 Task: Create a due date automation trigger when advanced on, 2 hours after a card is due add content with a name not ending with resume.
Action: Mouse moved to (1100, 323)
Screenshot: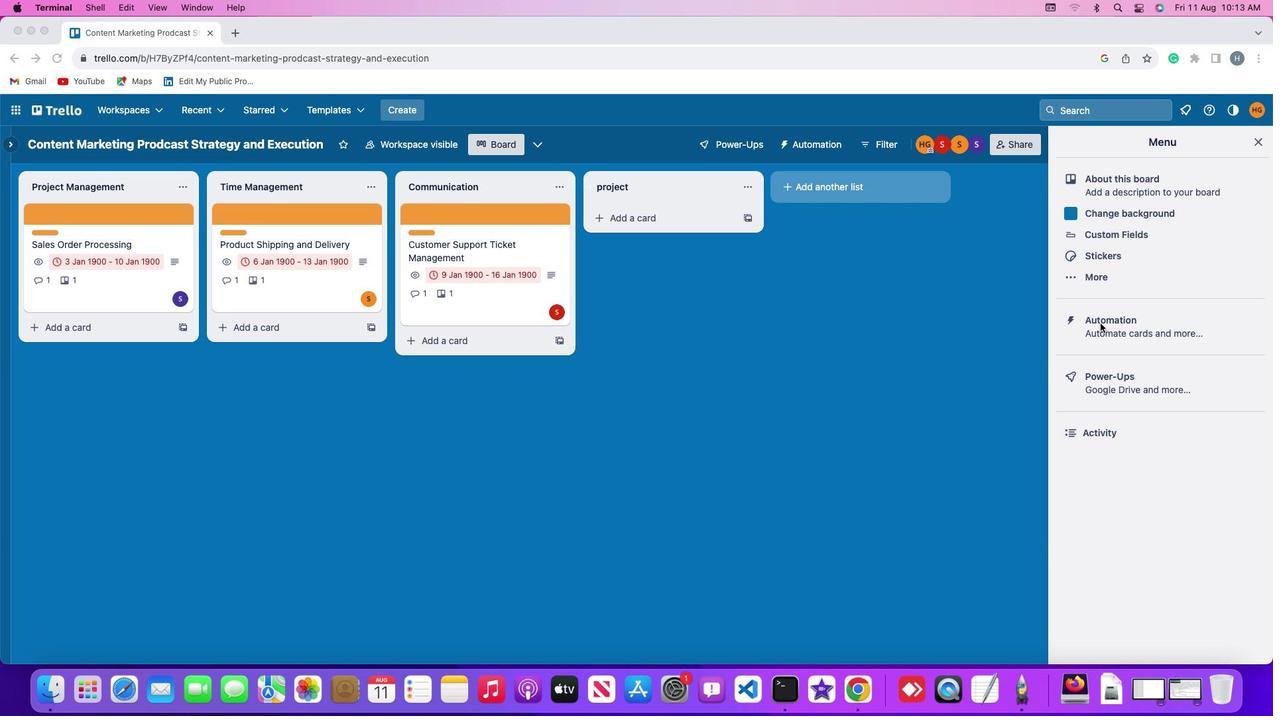 
Action: Mouse pressed left at (1100, 323)
Screenshot: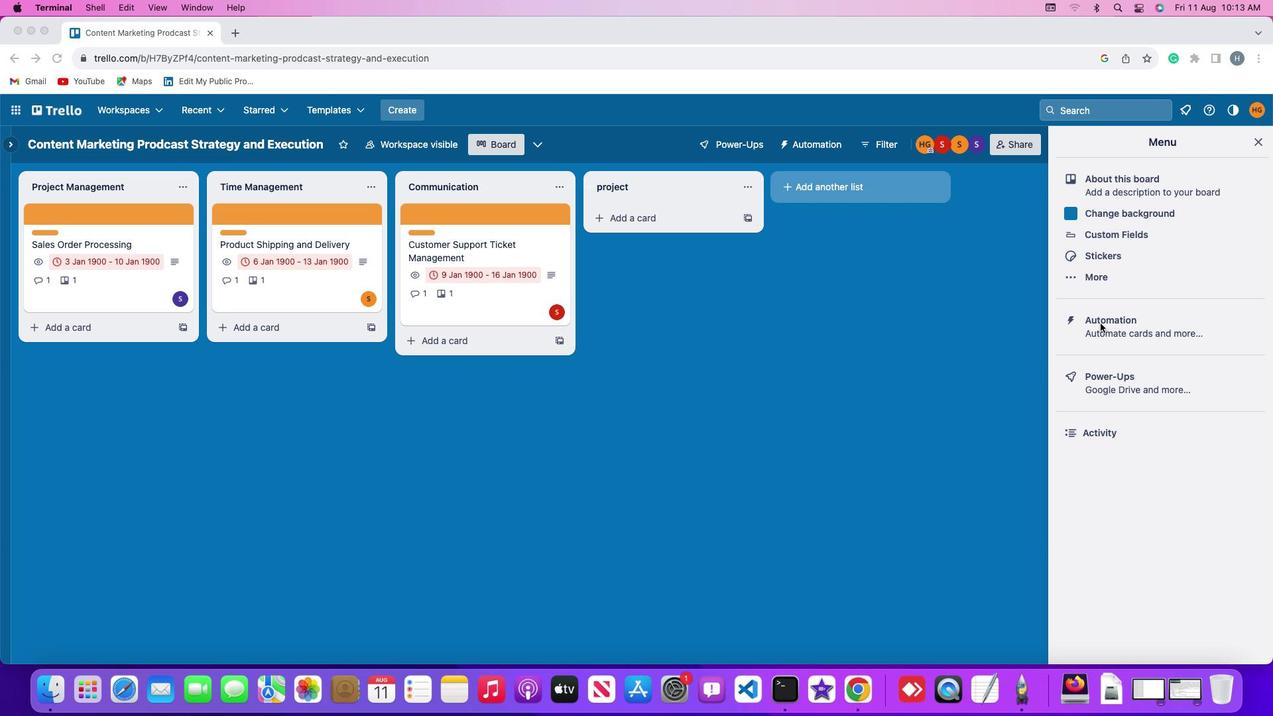 
Action: Mouse pressed left at (1100, 323)
Screenshot: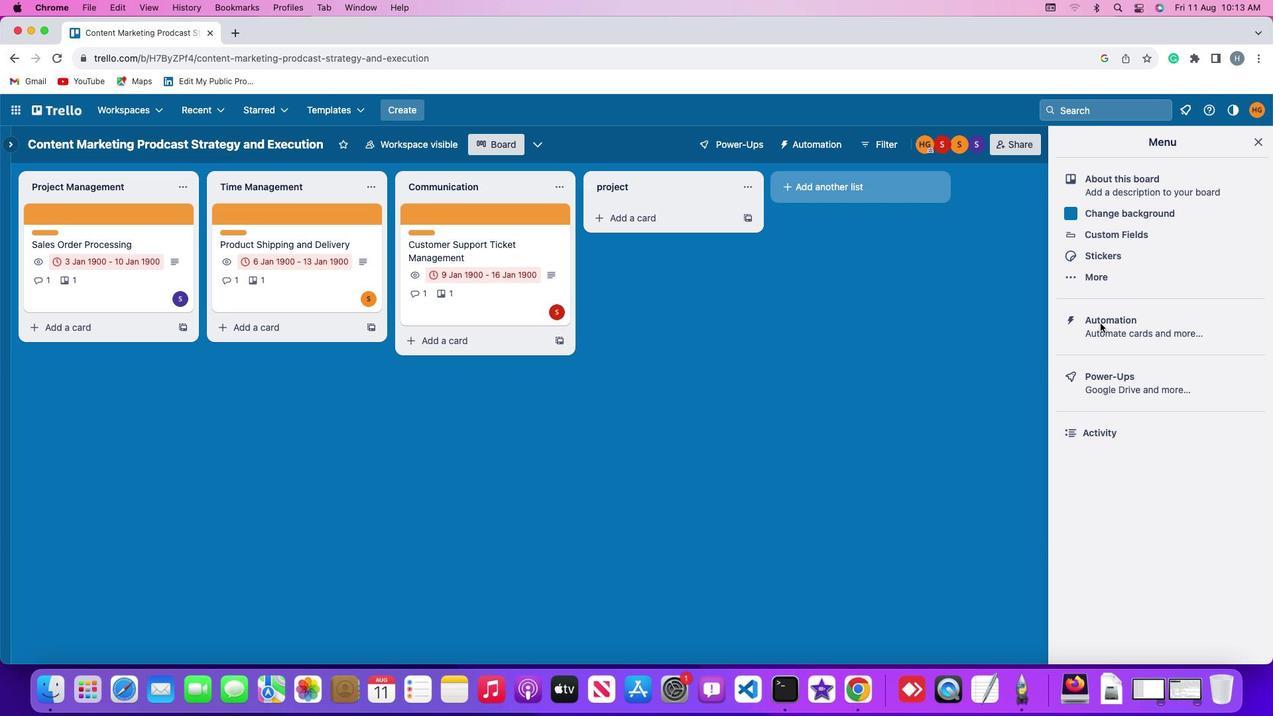 
Action: Mouse moved to (80, 311)
Screenshot: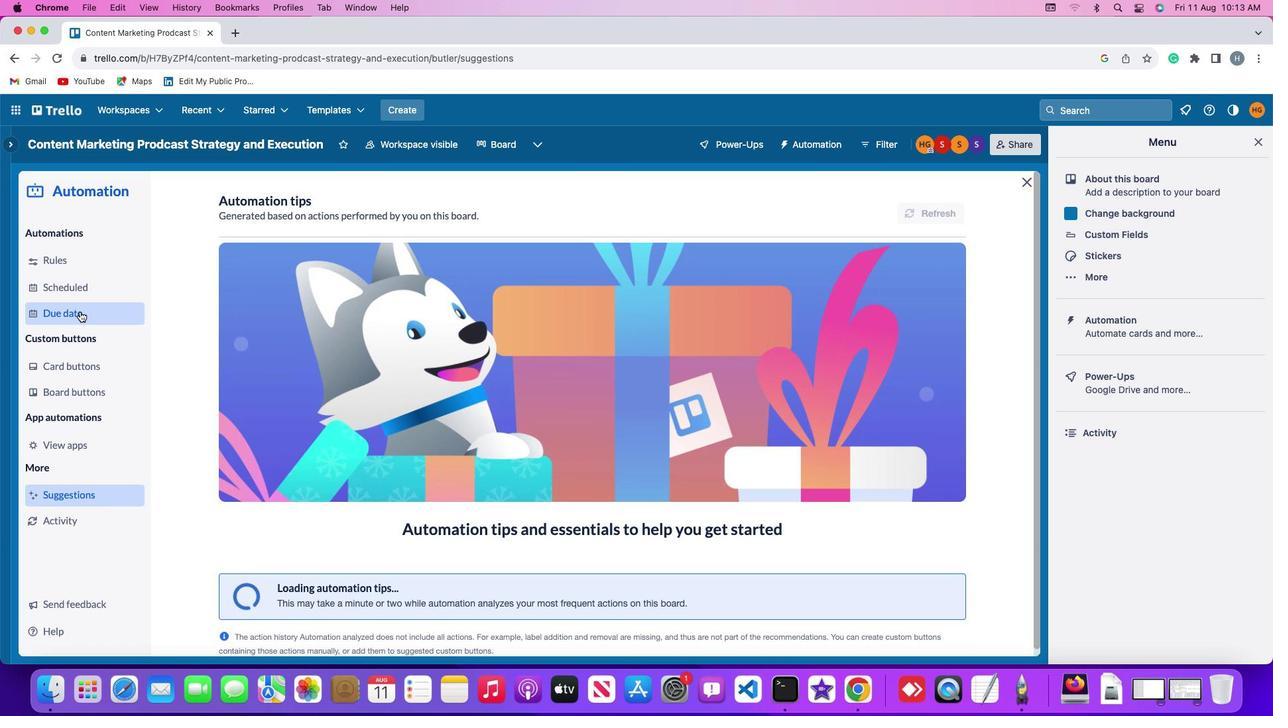 
Action: Mouse pressed left at (80, 311)
Screenshot: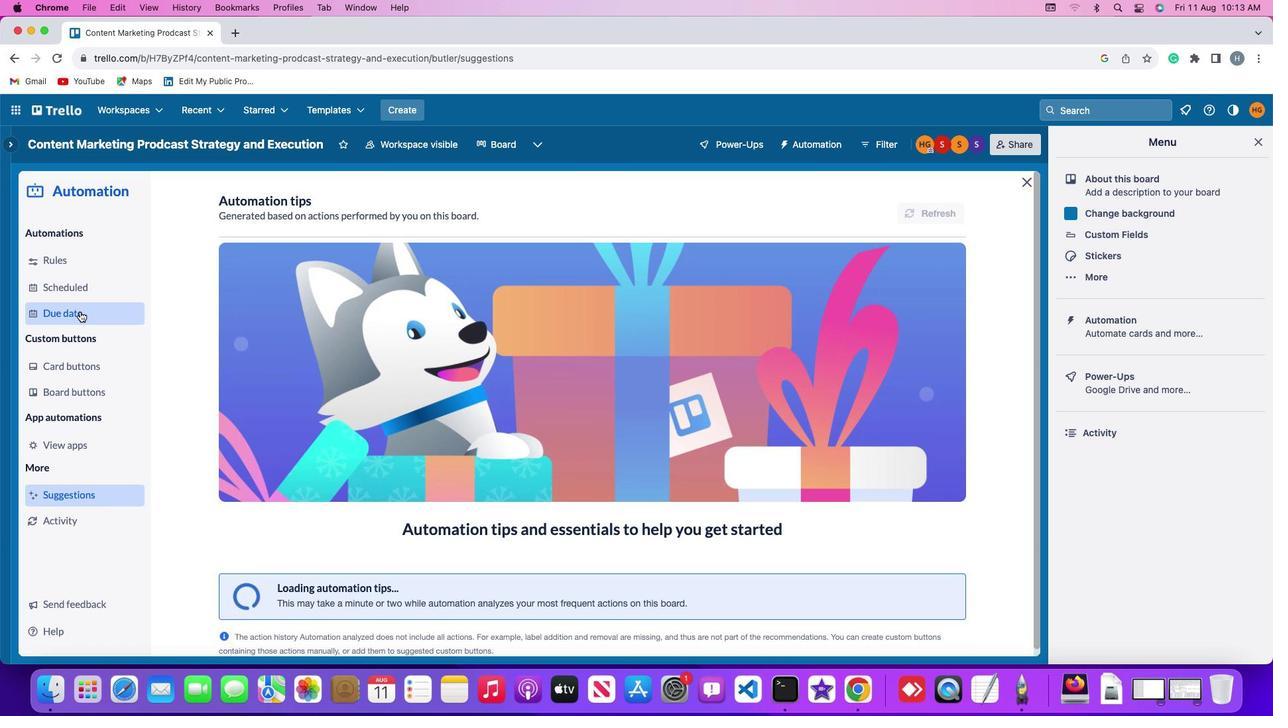 
Action: Mouse moved to (885, 203)
Screenshot: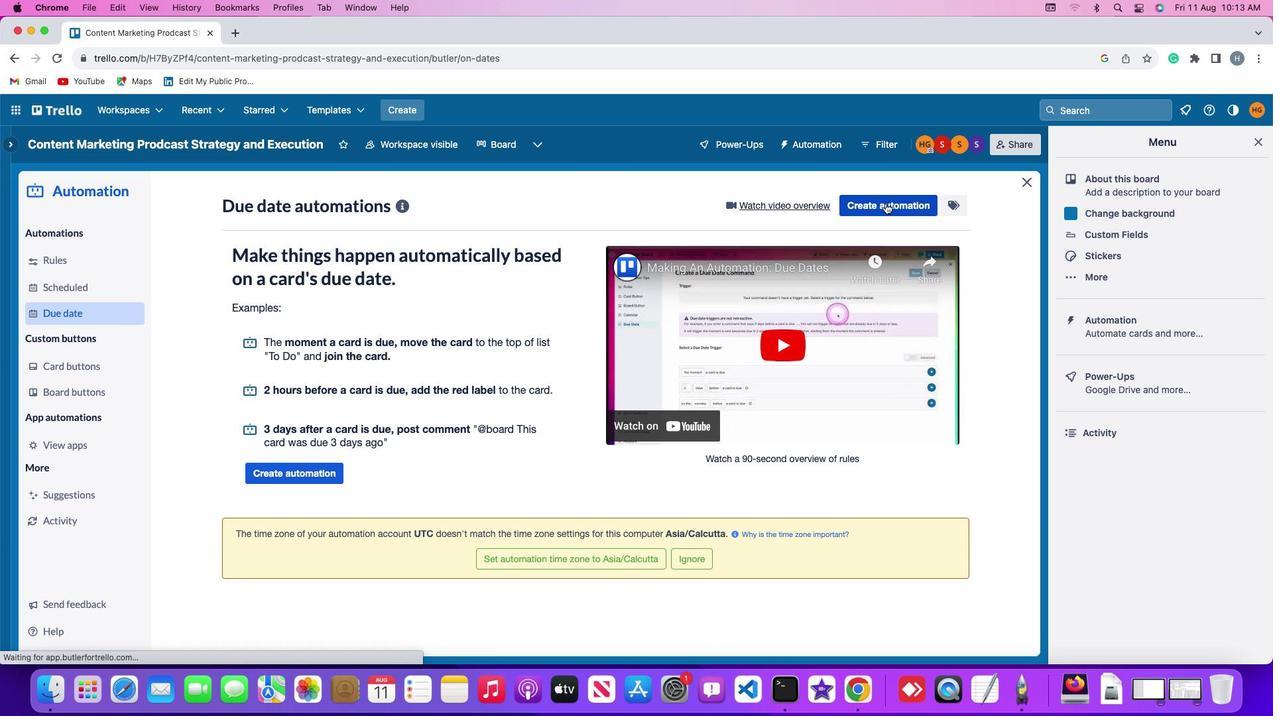 
Action: Mouse pressed left at (885, 203)
Screenshot: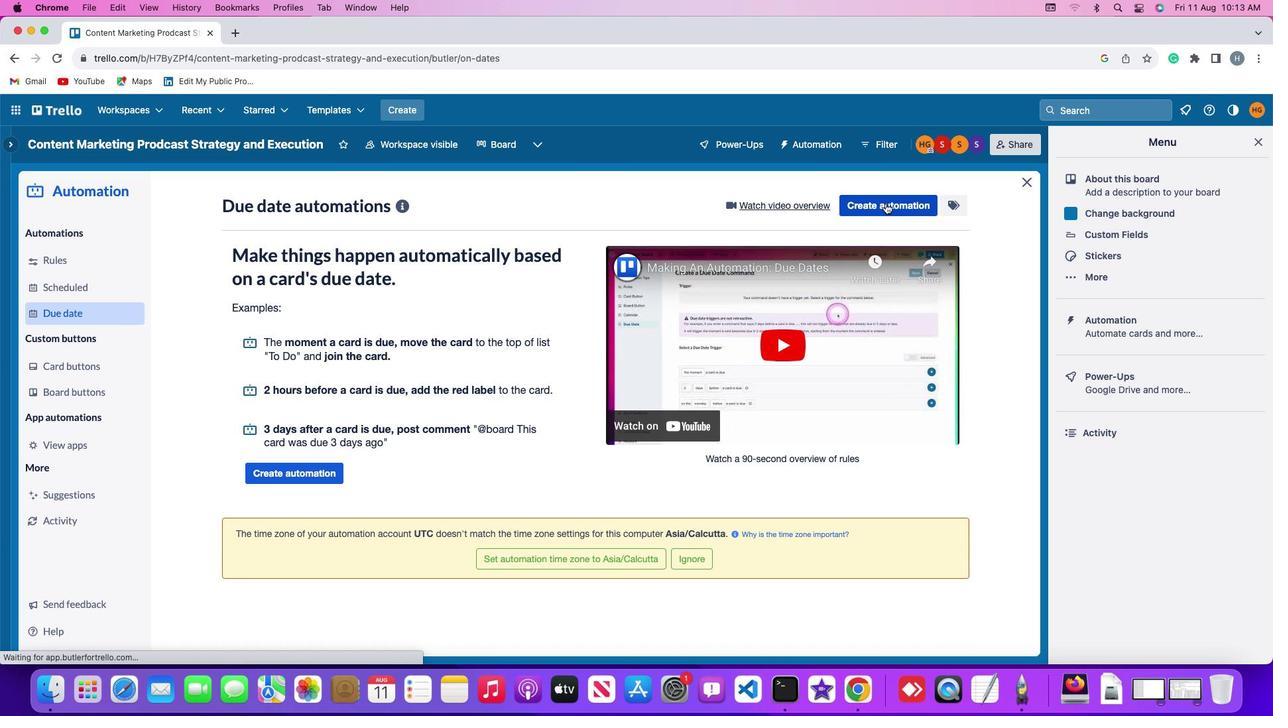 
Action: Mouse moved to (285, 334)
Screenshot: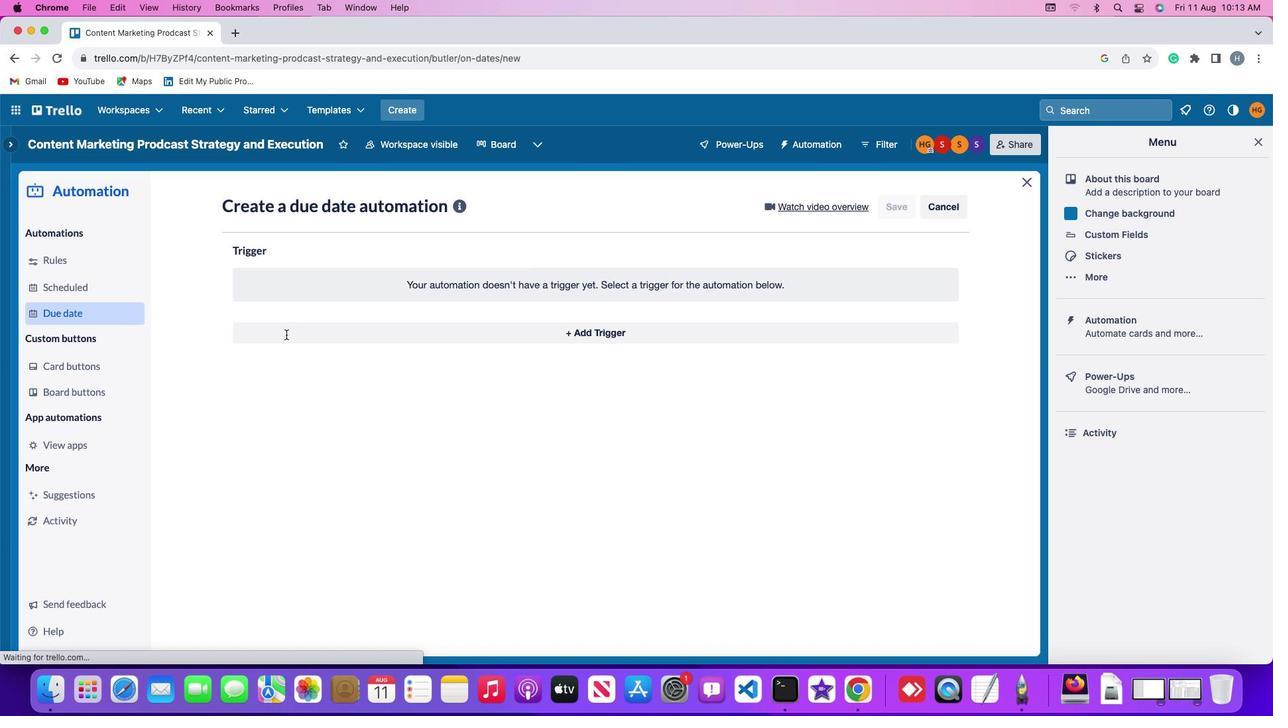 
Action: Mouse pressed left at (285, 334)
Screenshot: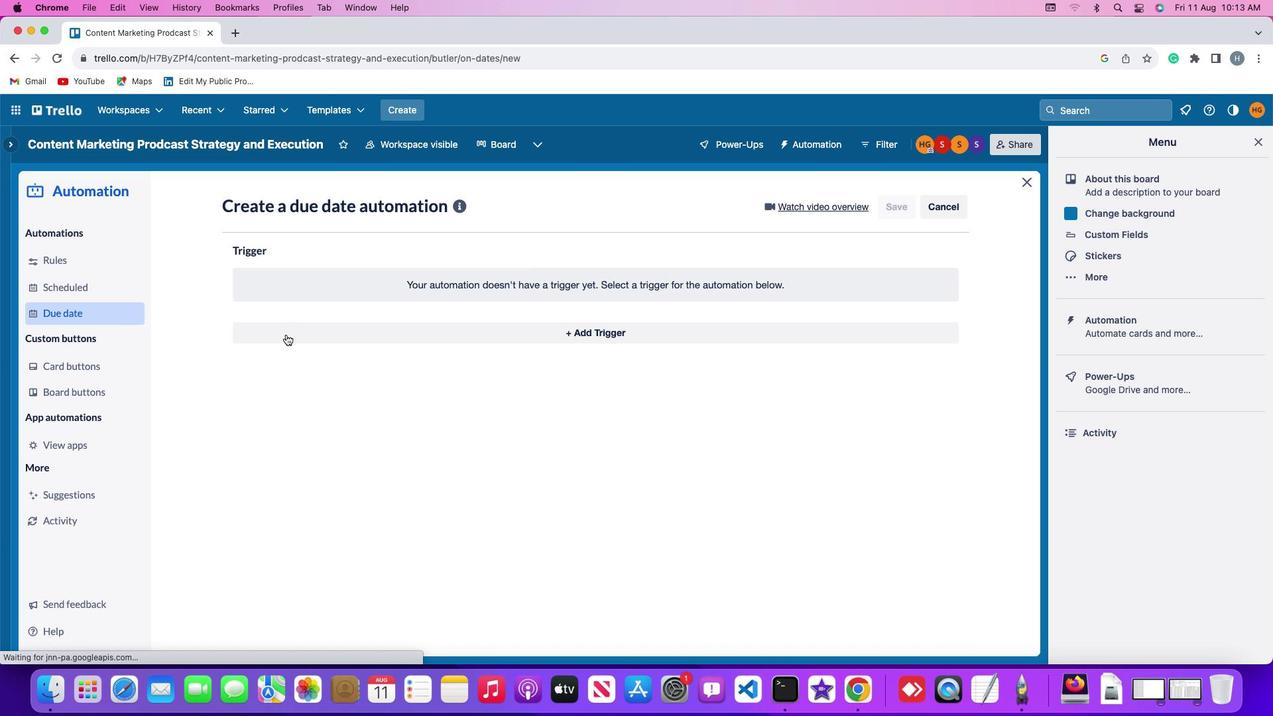 
Action: Mouse moved to (262, 534)
Screenshot: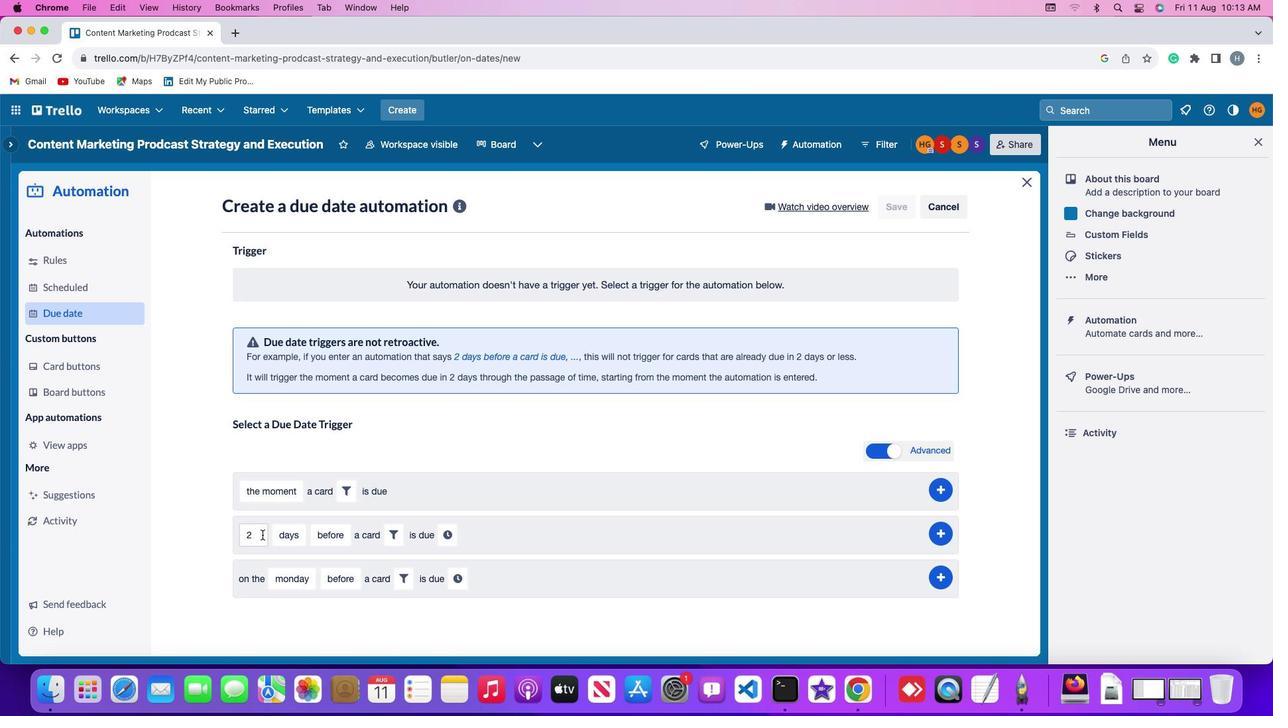 
Action: Mouse pressed left at (262, 534)
Screenshot: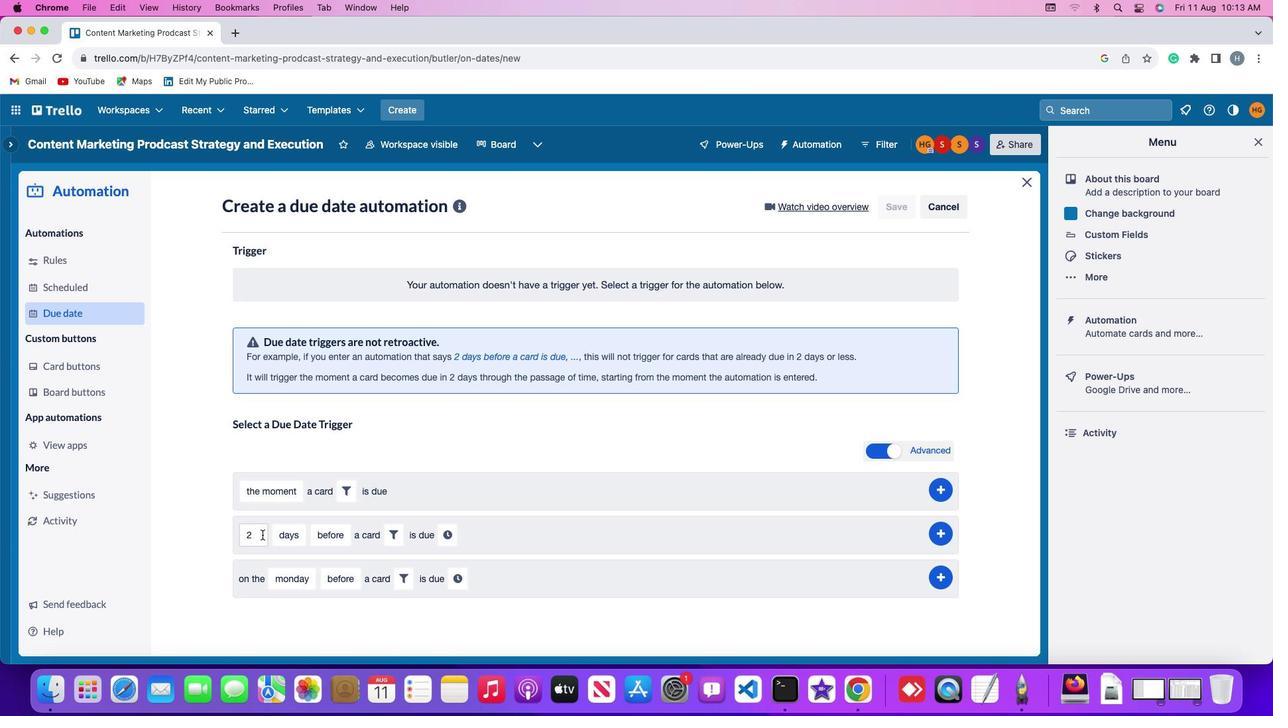 
Action: Mouse moved to (259, 531)
Screenshot: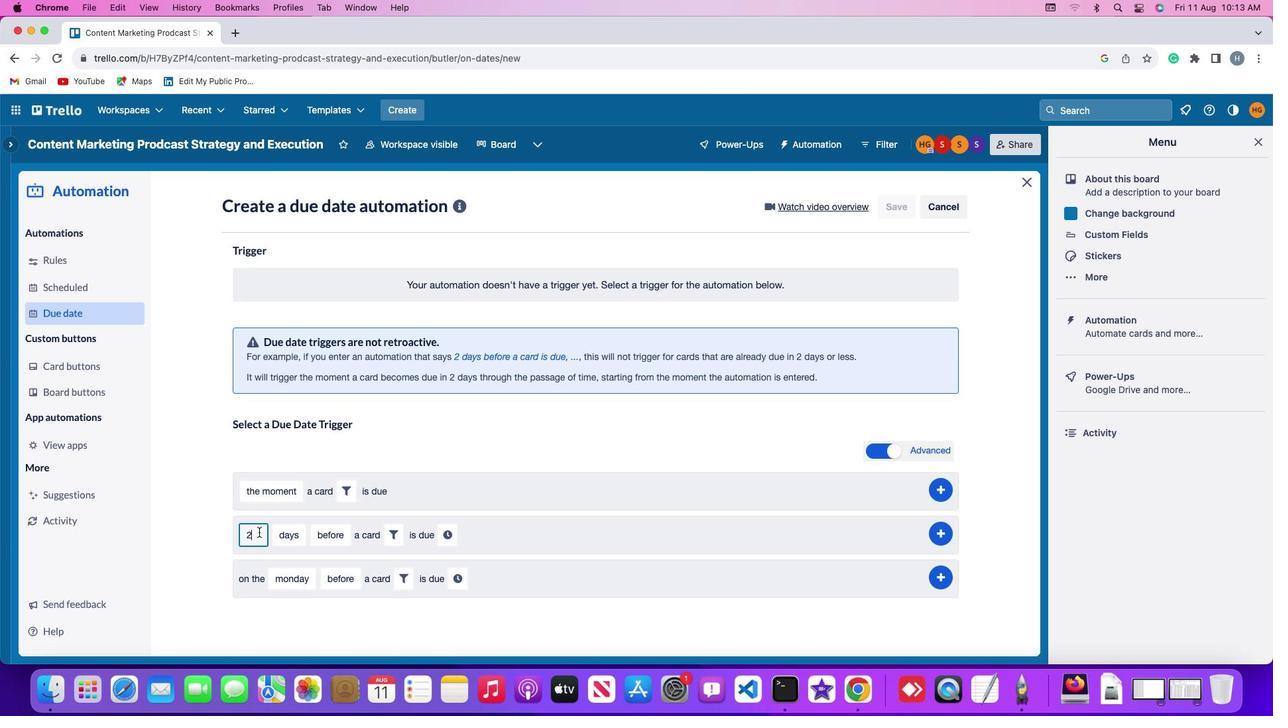
Action: Key pressed Key.backspace
Screenshot: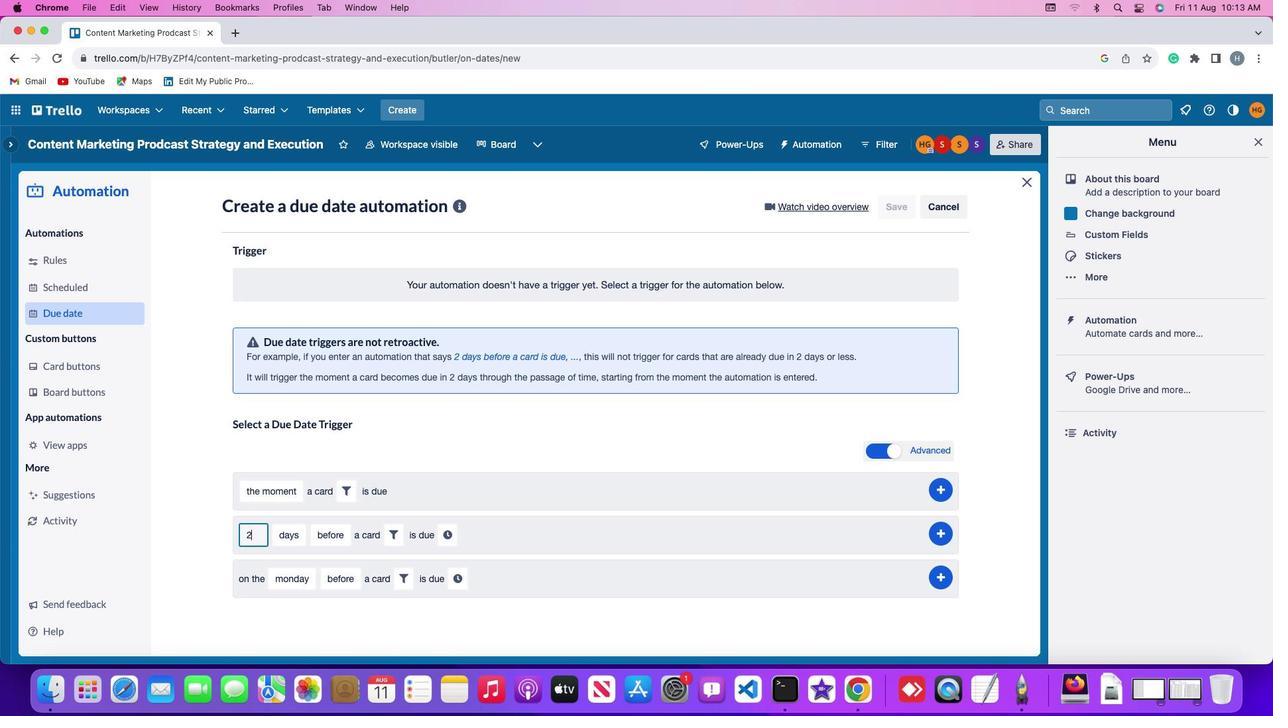 
Action: Mouse moved to (259, 531)
Screenshot: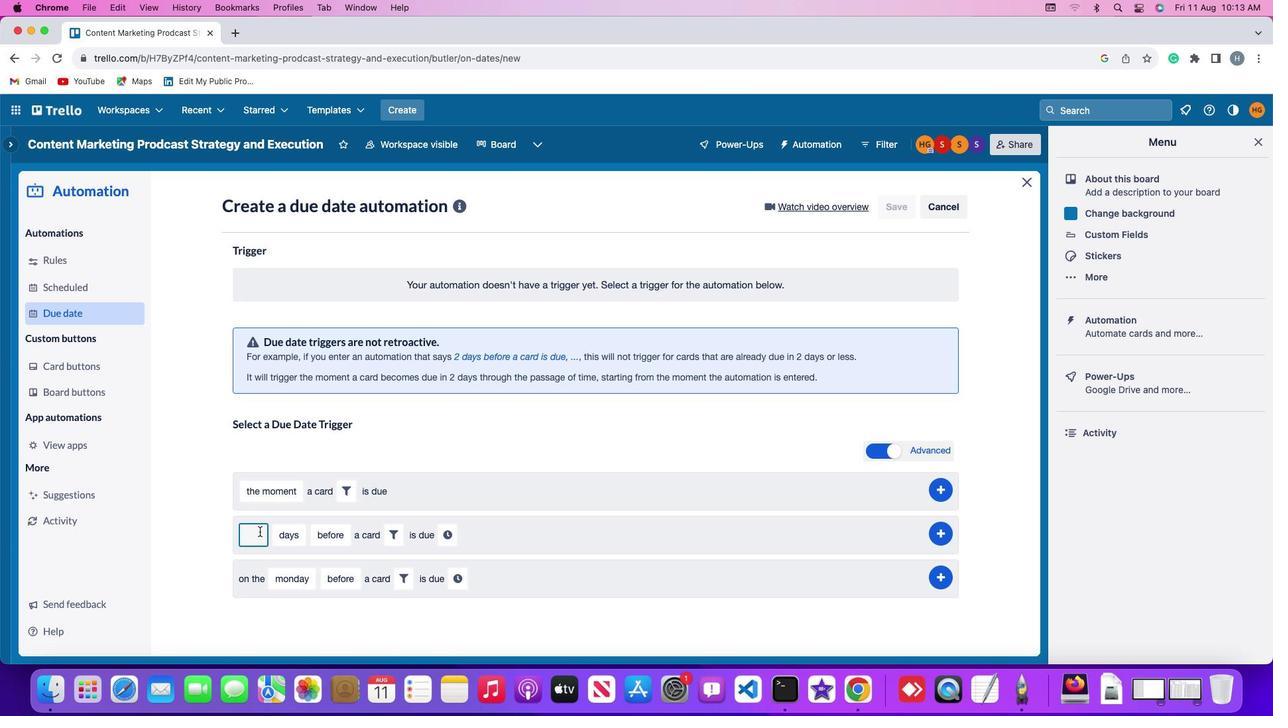 
Action: Key pressed '2'
Screenshot: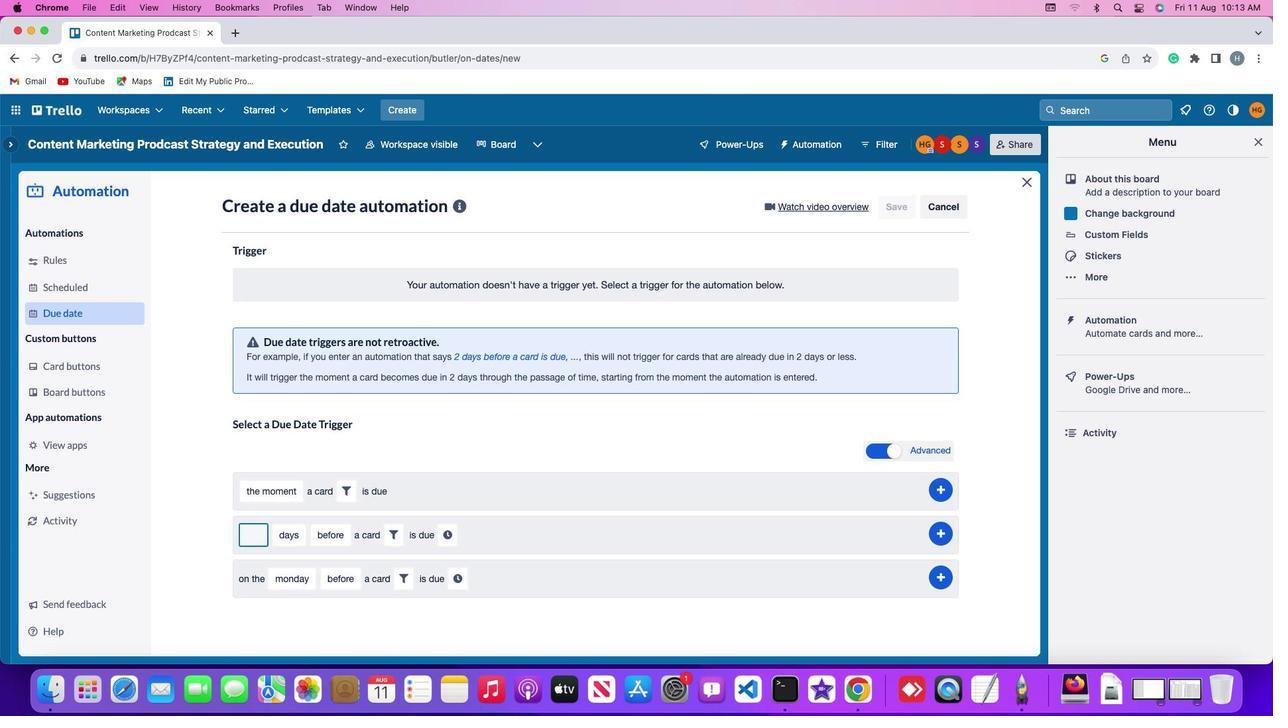 
Action: Mouse moved to (278, 533)
Screenshot: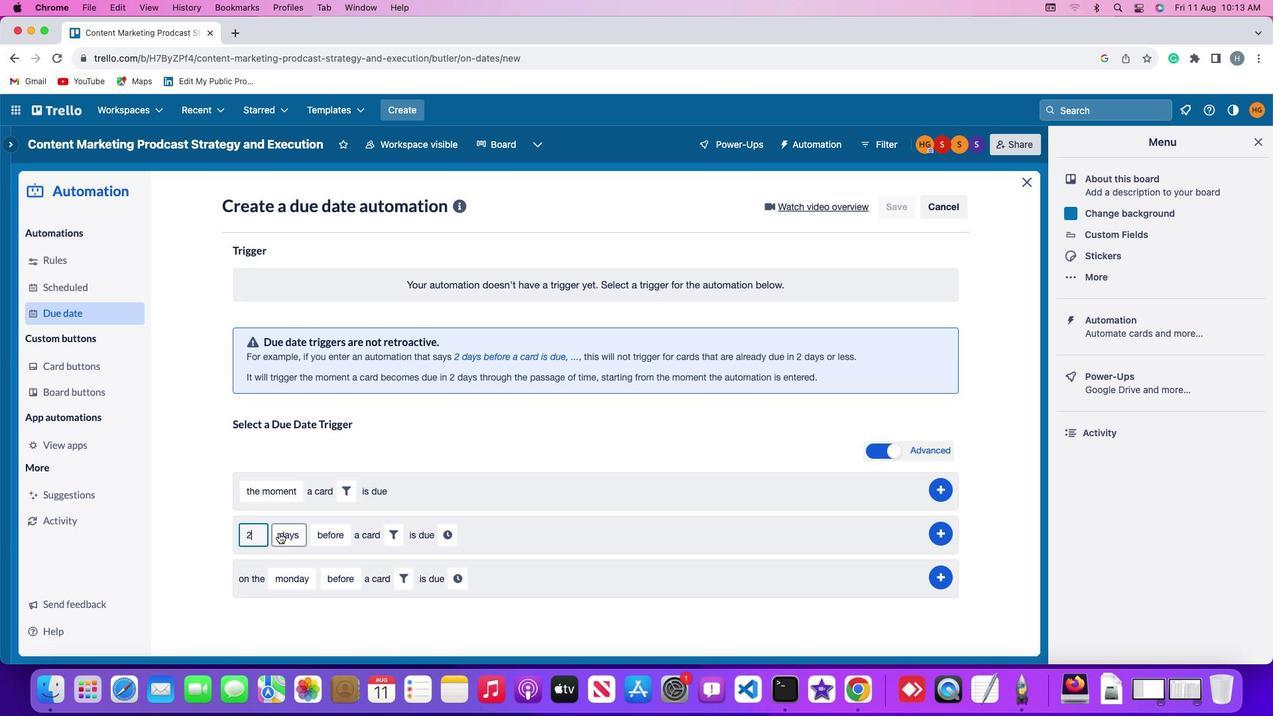 
Action: Mouse pressed left at (278, 533)
Screenshot: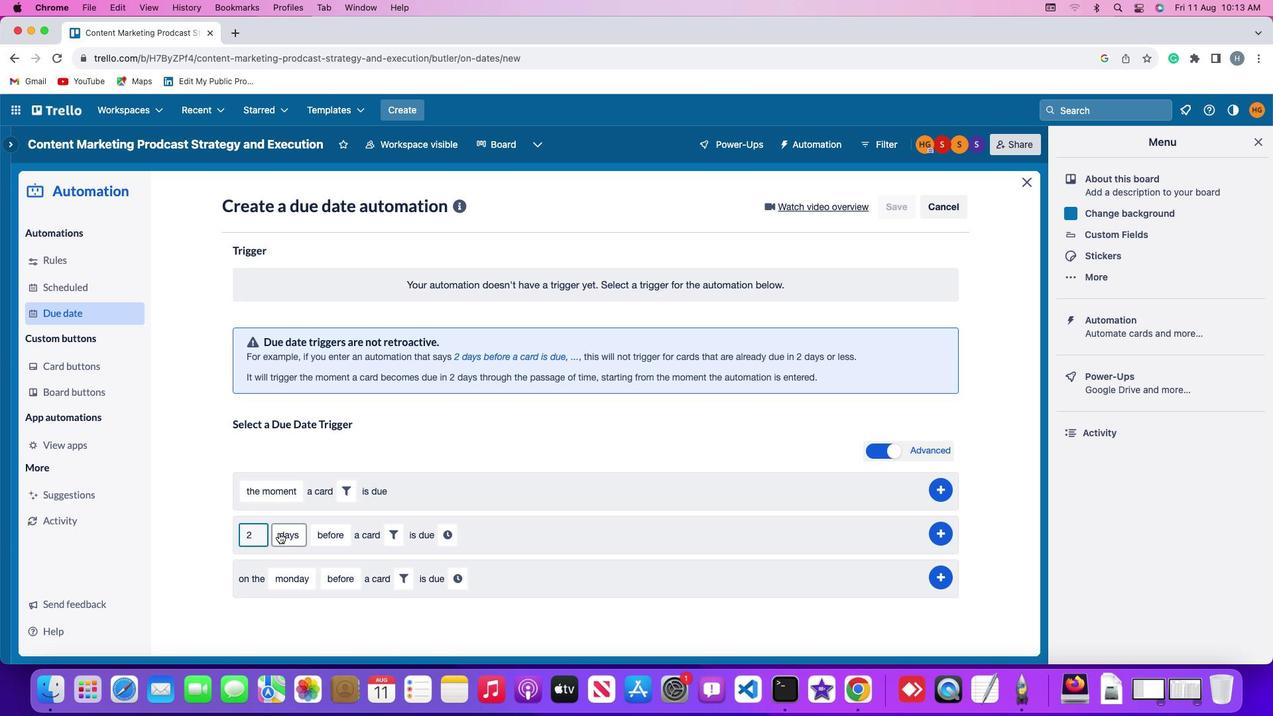 
Action: Mouse moved to (303, 608)
Screenshot: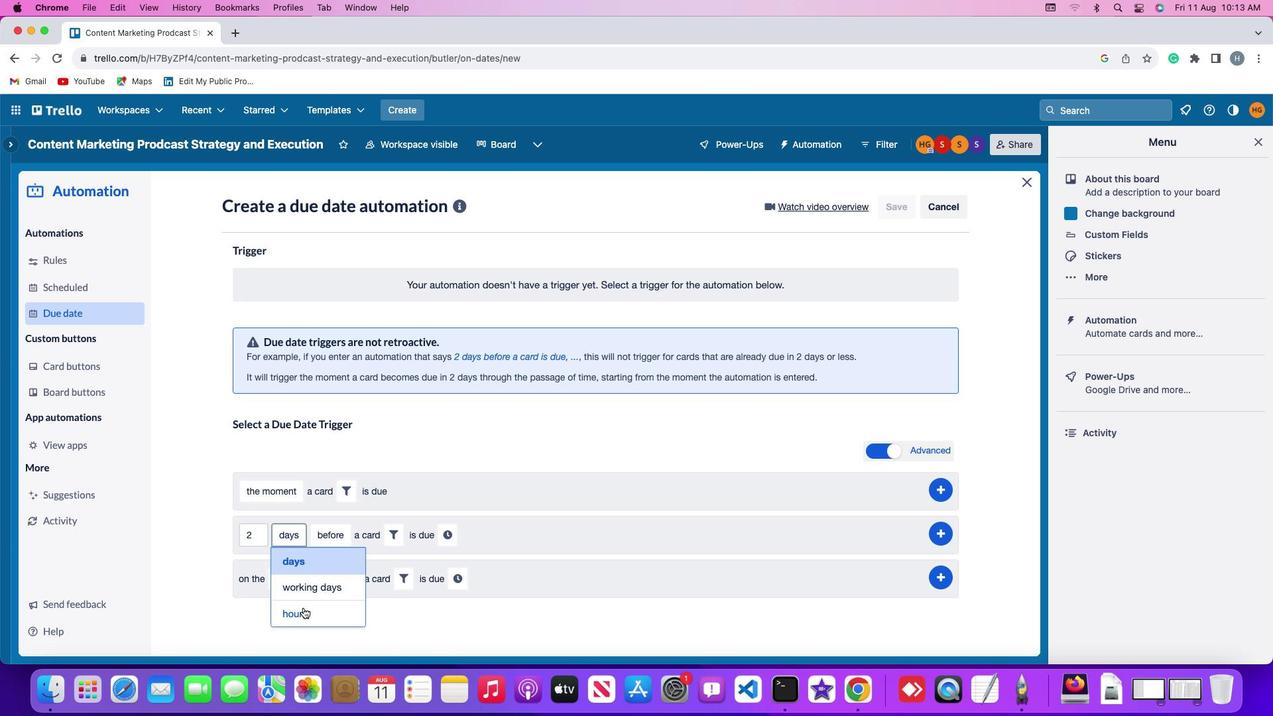 
Action: Mouse pressed left at (303, 608)
Screenshot: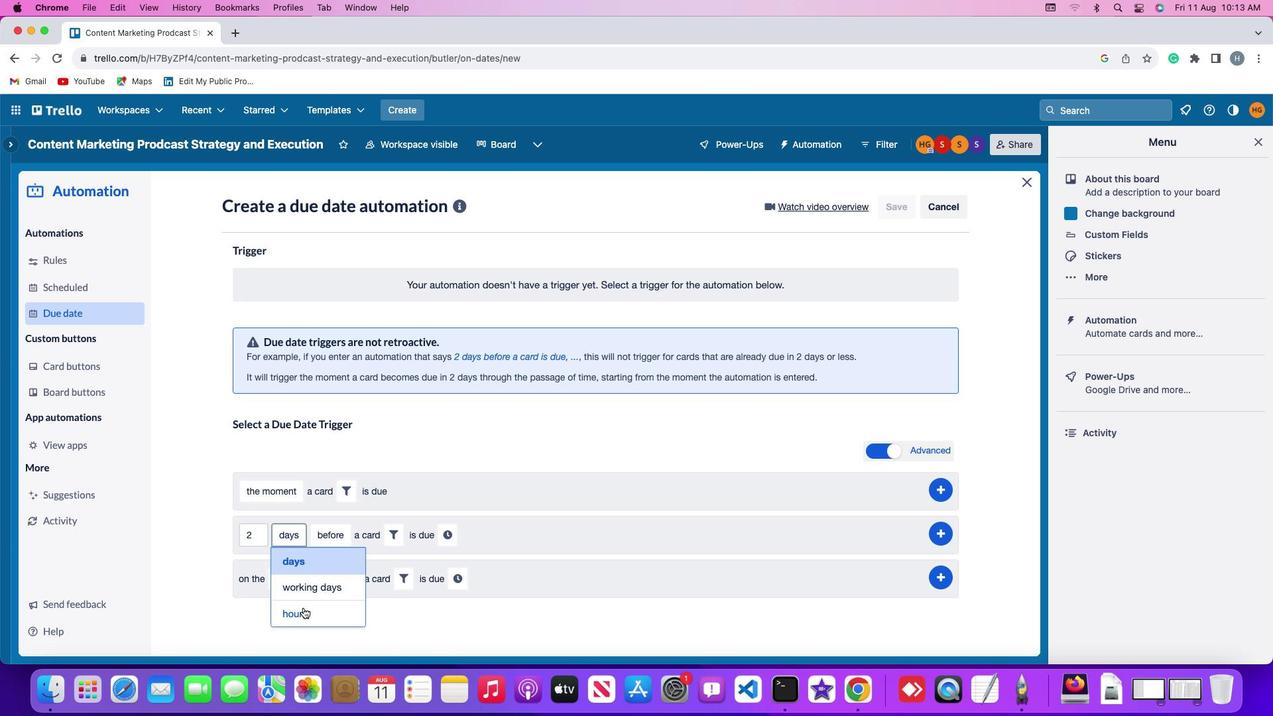 
Action: Mouse moved to (337, 538)
Screenshot: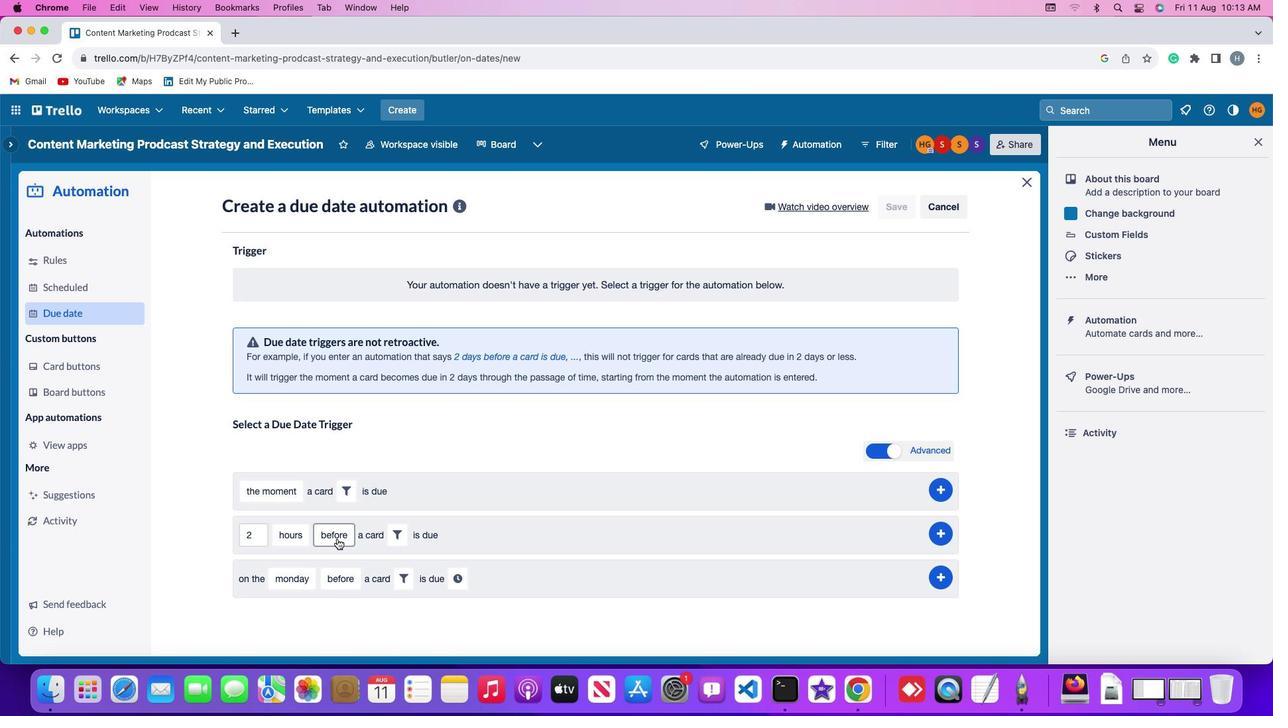 
Action: Mouse pressed left at (337, 538)
Screenshot: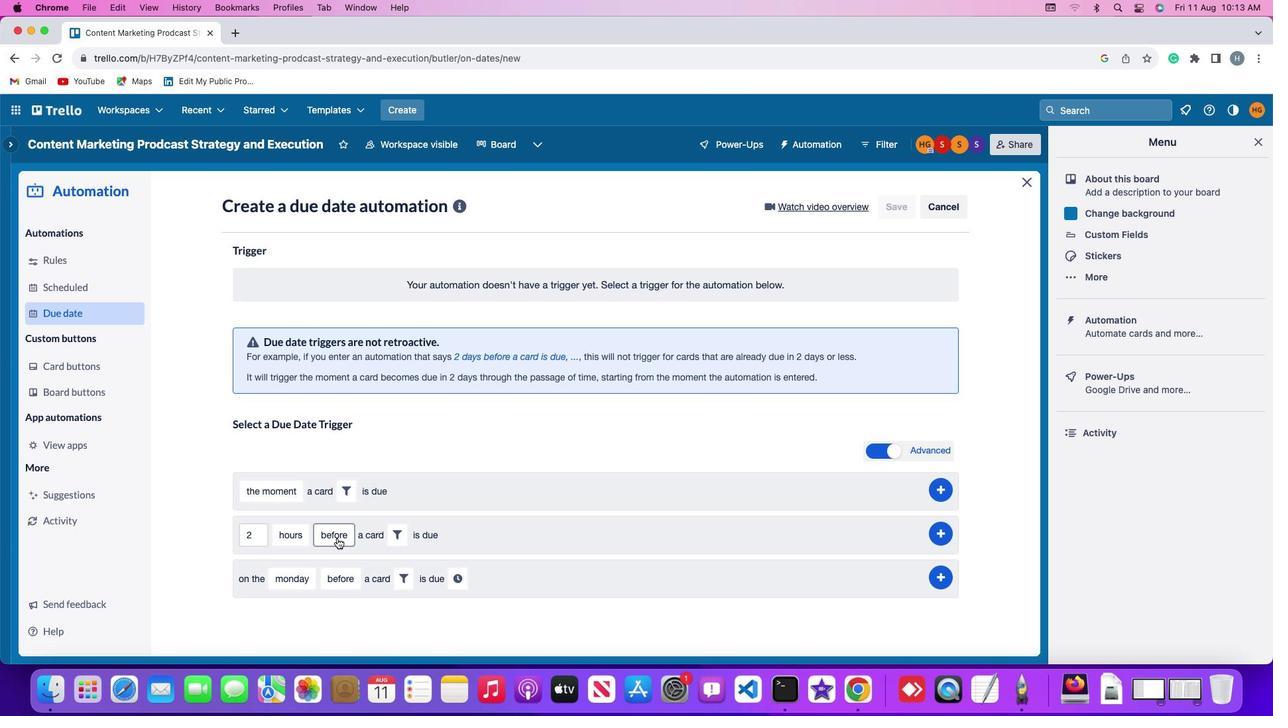 
Action: Mouse moved to (332, 585)
Screenshot: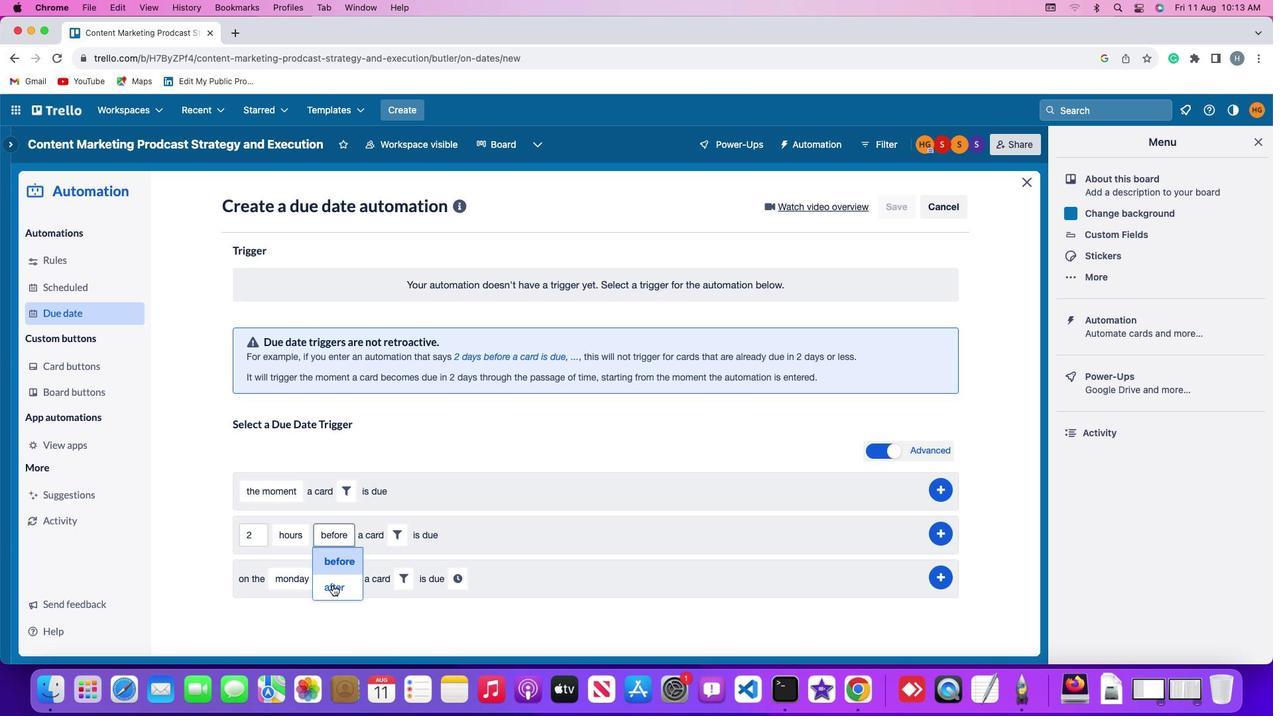 
Action: Mouse pressed left at (332, 585)
Screenshot: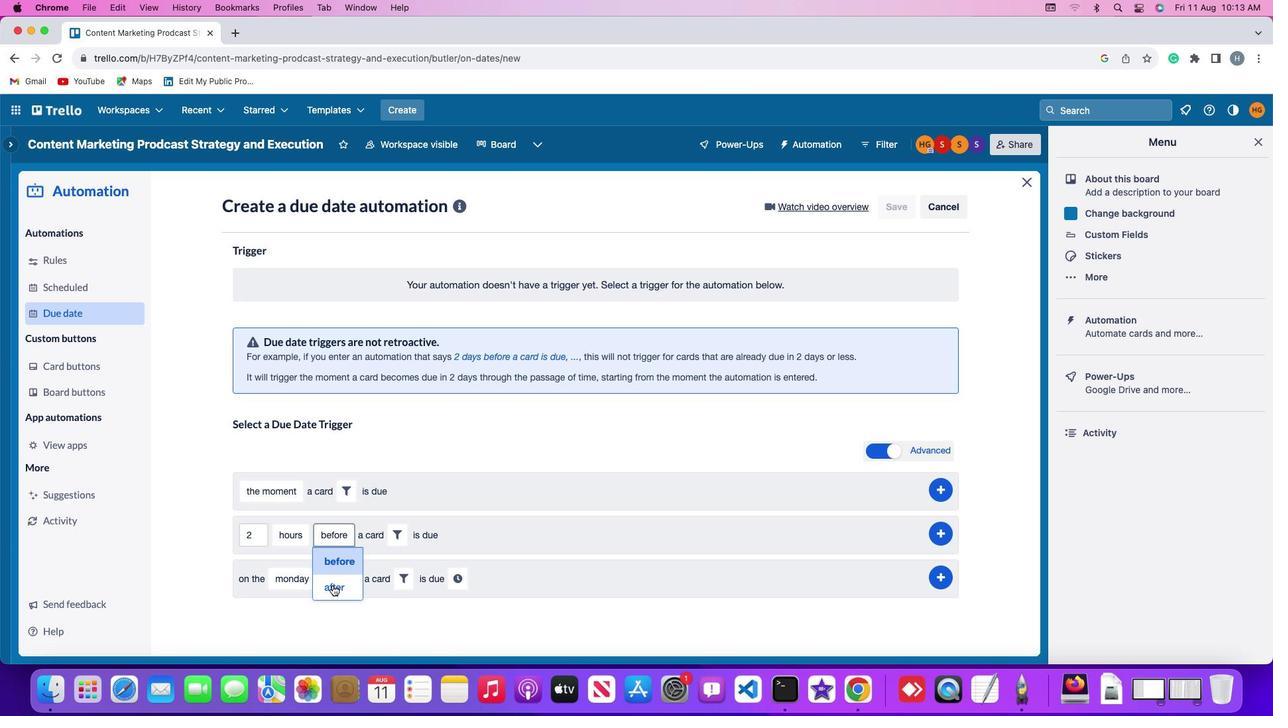 
Action: Mouse moved to (387, 538)
Screenshot: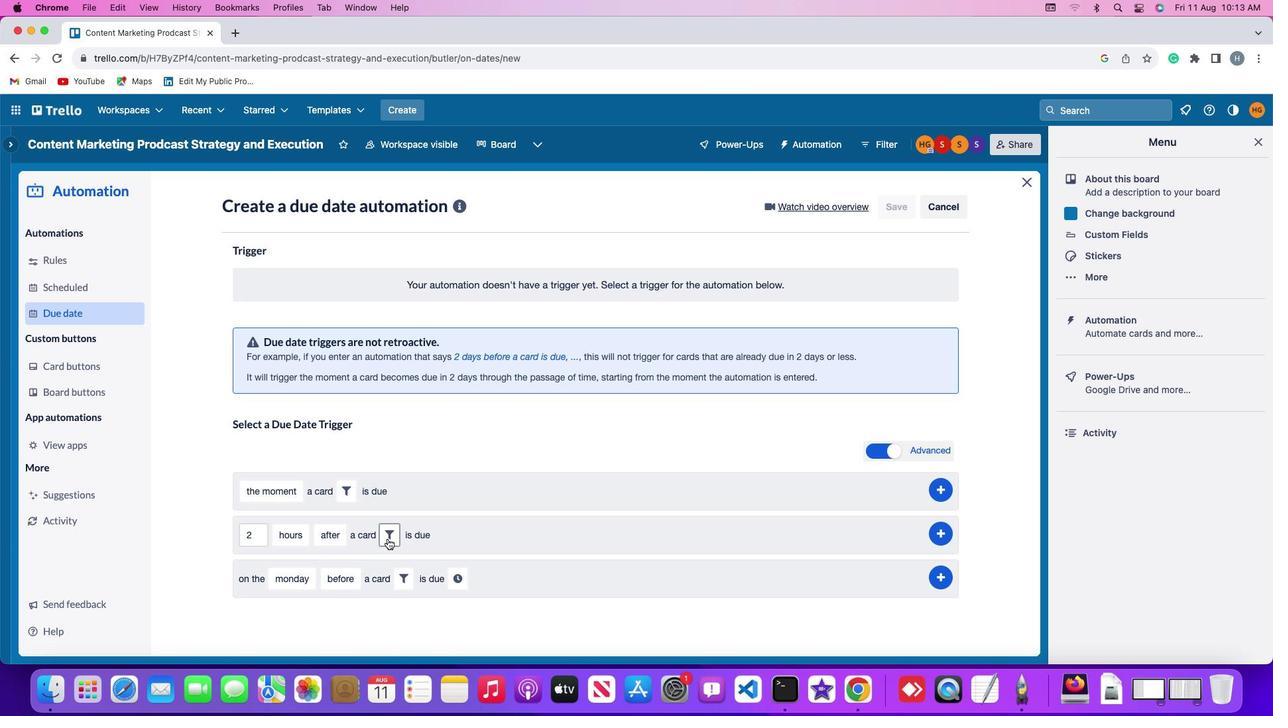 
Action: Mouse pressed left at (387, 538)
Screenshot: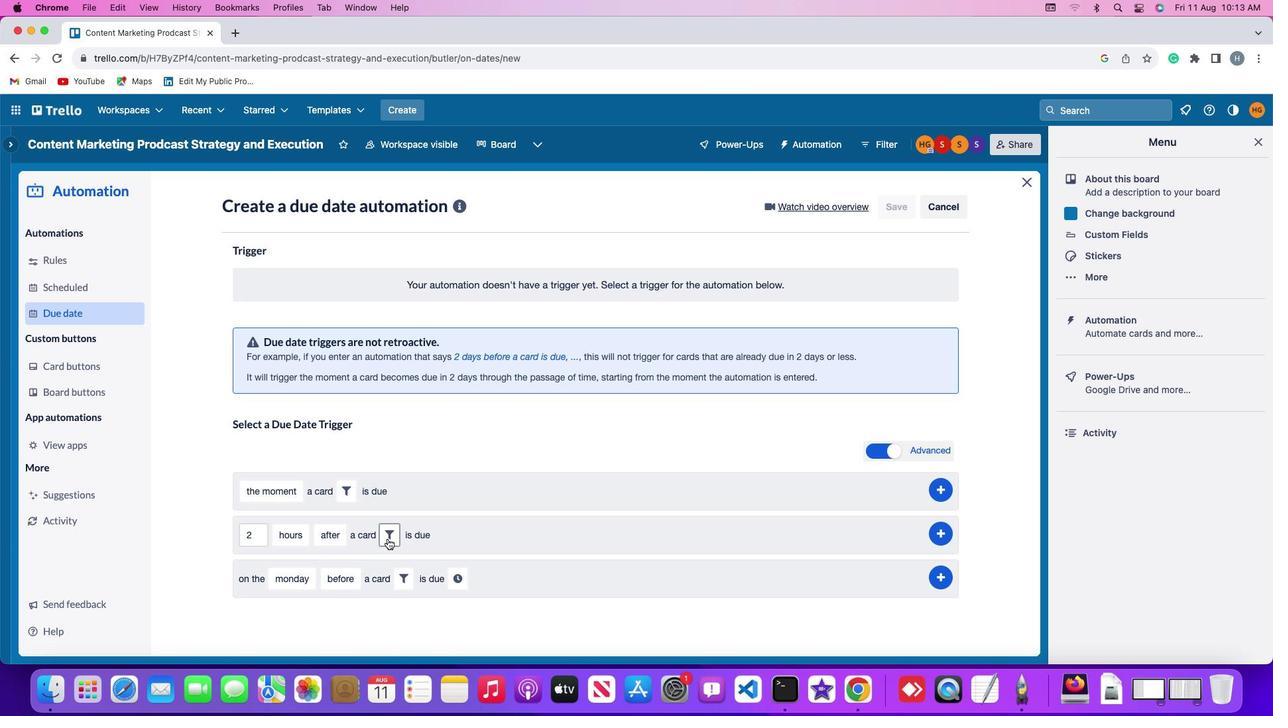 
Action: Mouse moved to (555, 573)
Screenshot: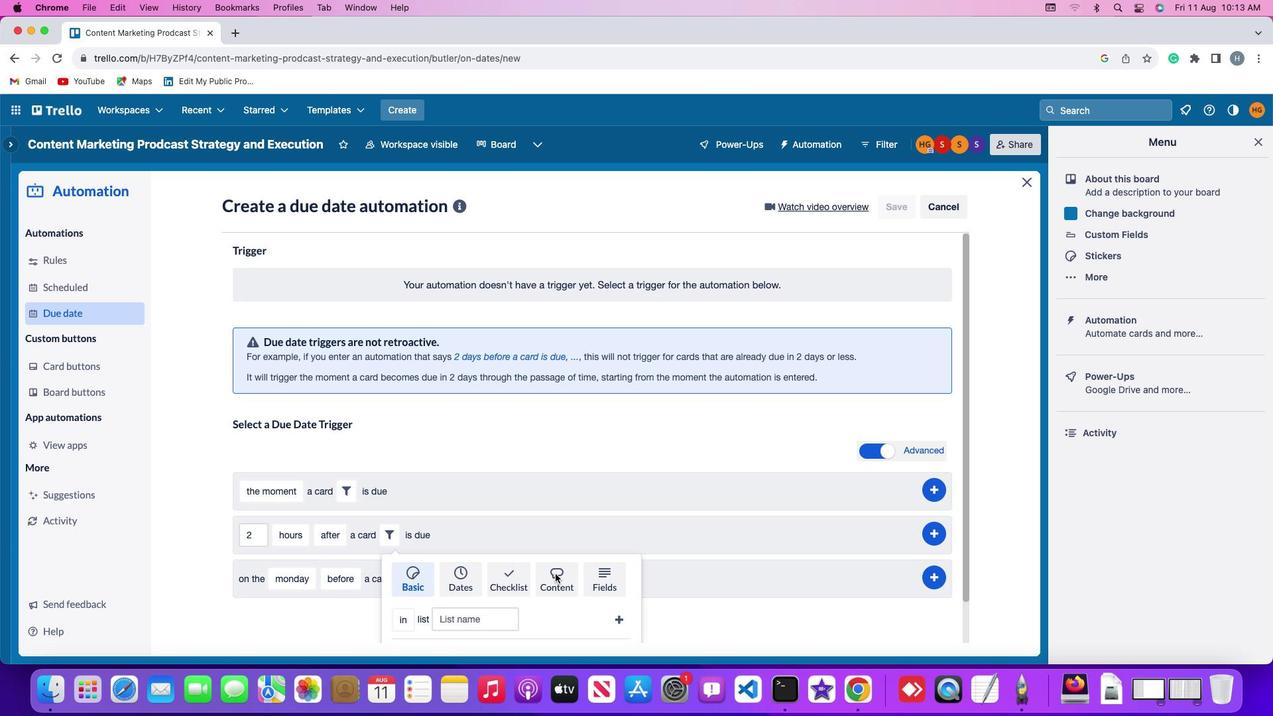 
Action: Mouse pressed left at (555, 573)
Screenshot: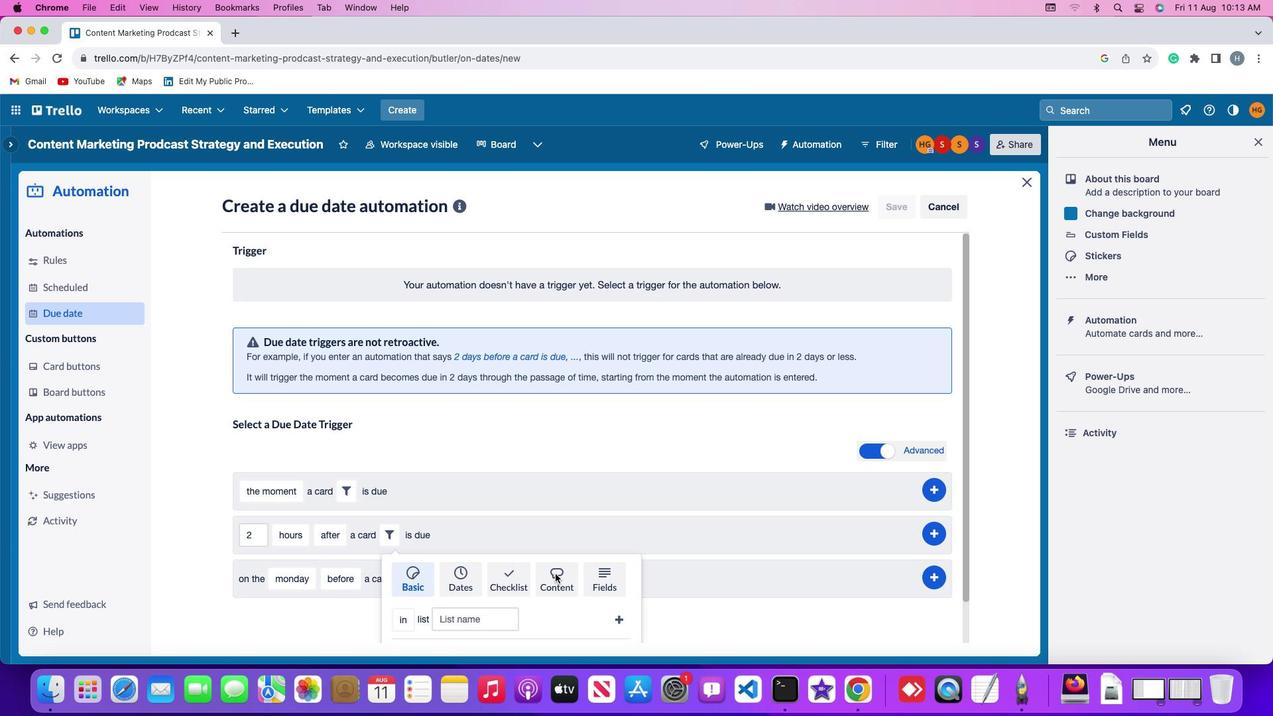 
Action: Mouse moved to (453, 618)
Screenshot: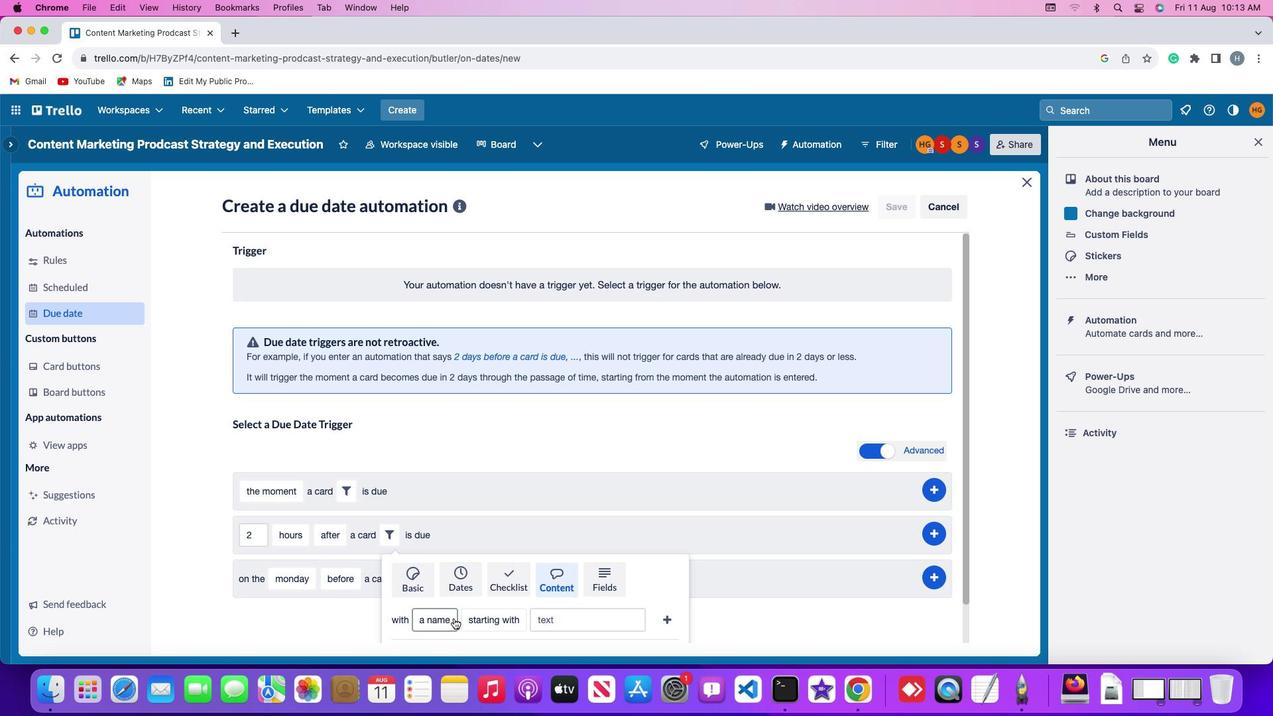 
Action: Mouse pressed left at (453, 618)
Screenshot: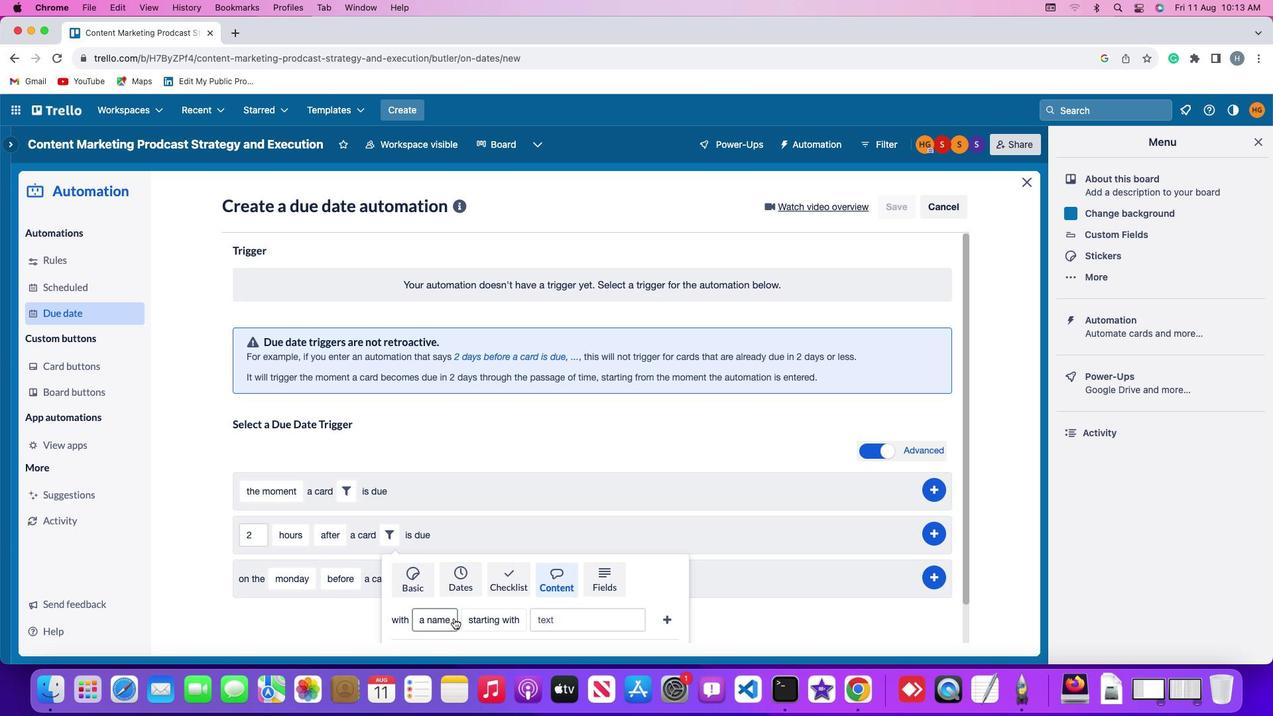 
Action: Mouse moved to (452, 543)
Screenshot: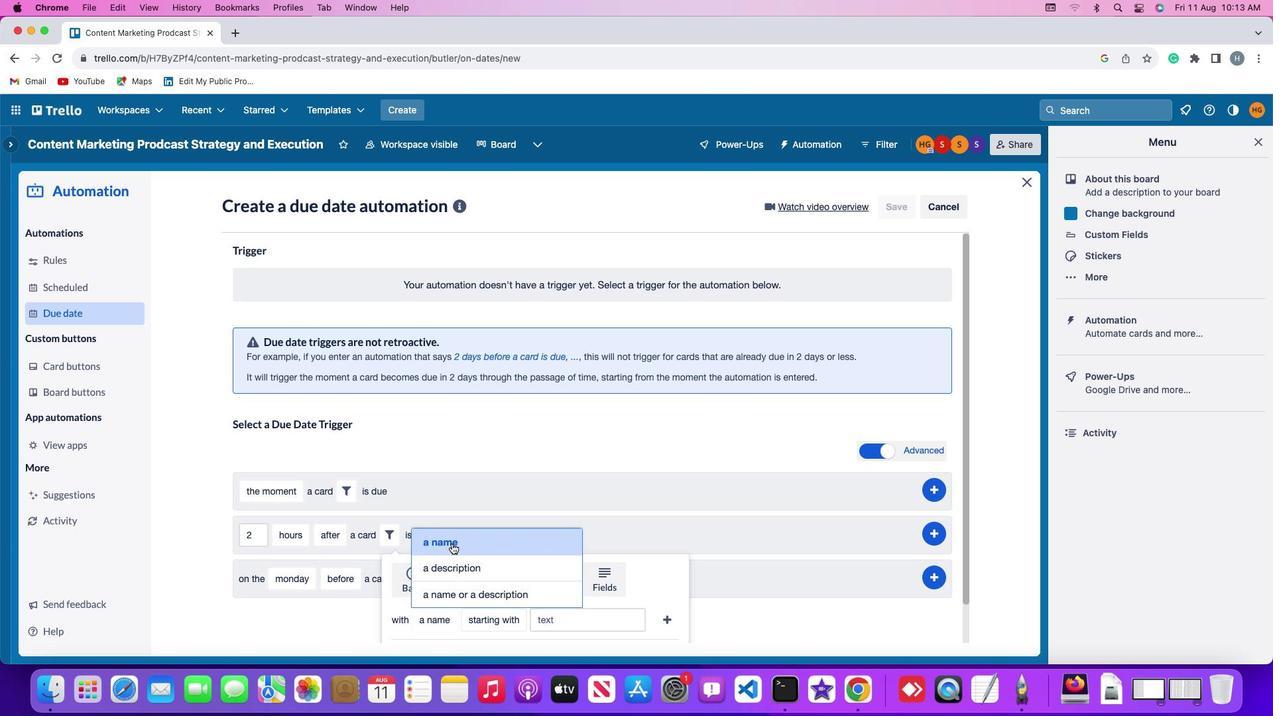 
Action: Mouse pressed left at (452, 543)
Screenshot: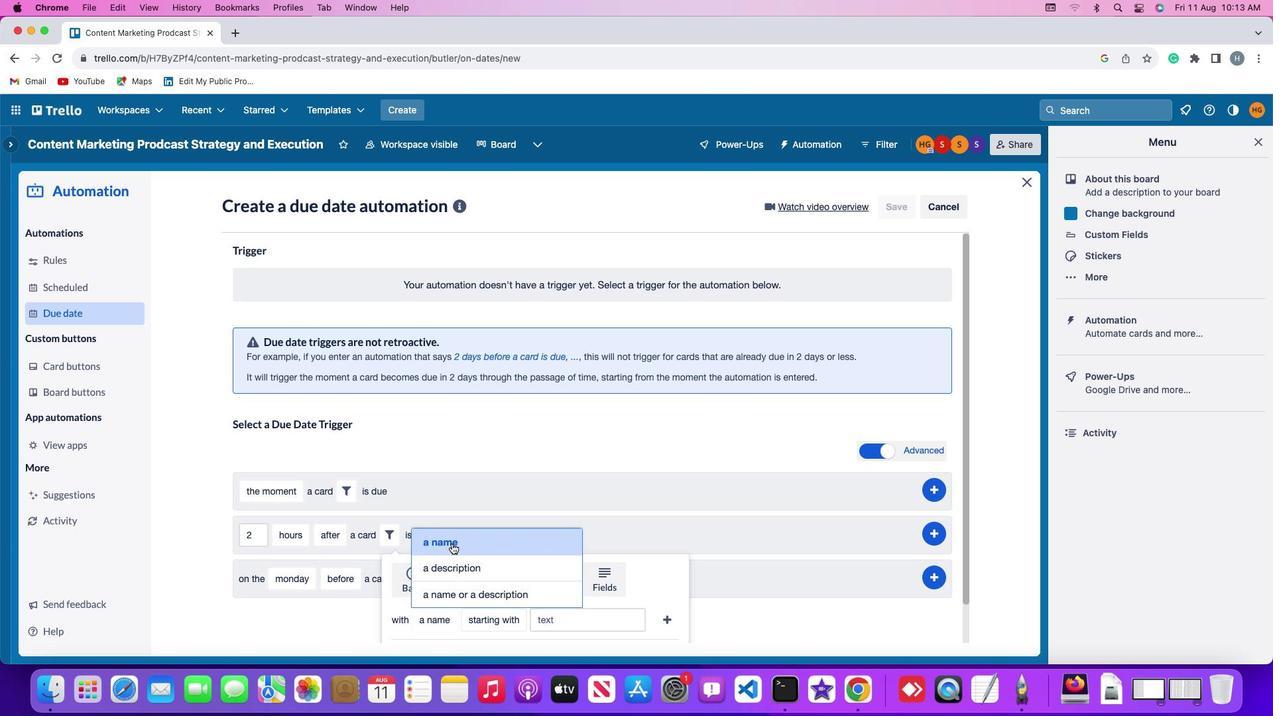 
Action: Mouse moved to (502, 631)
Screenshot: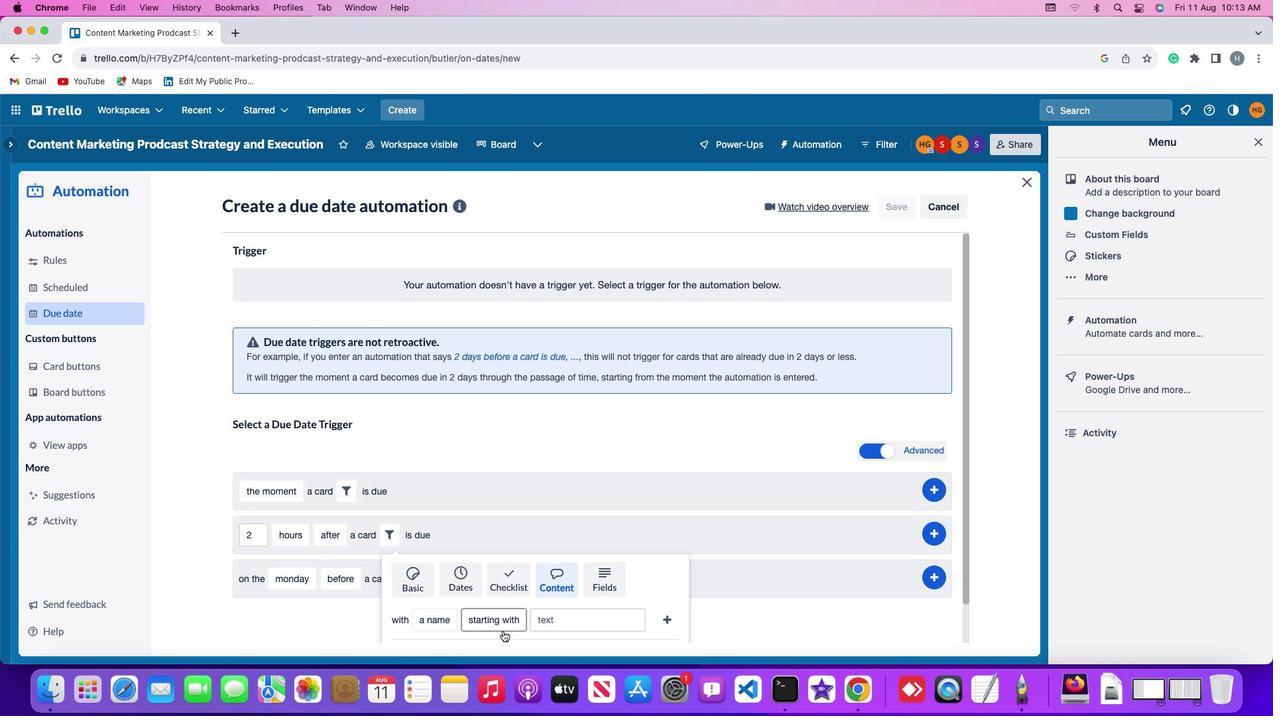 
Action: Mouse pressed left at (502, 631)
Screenshot: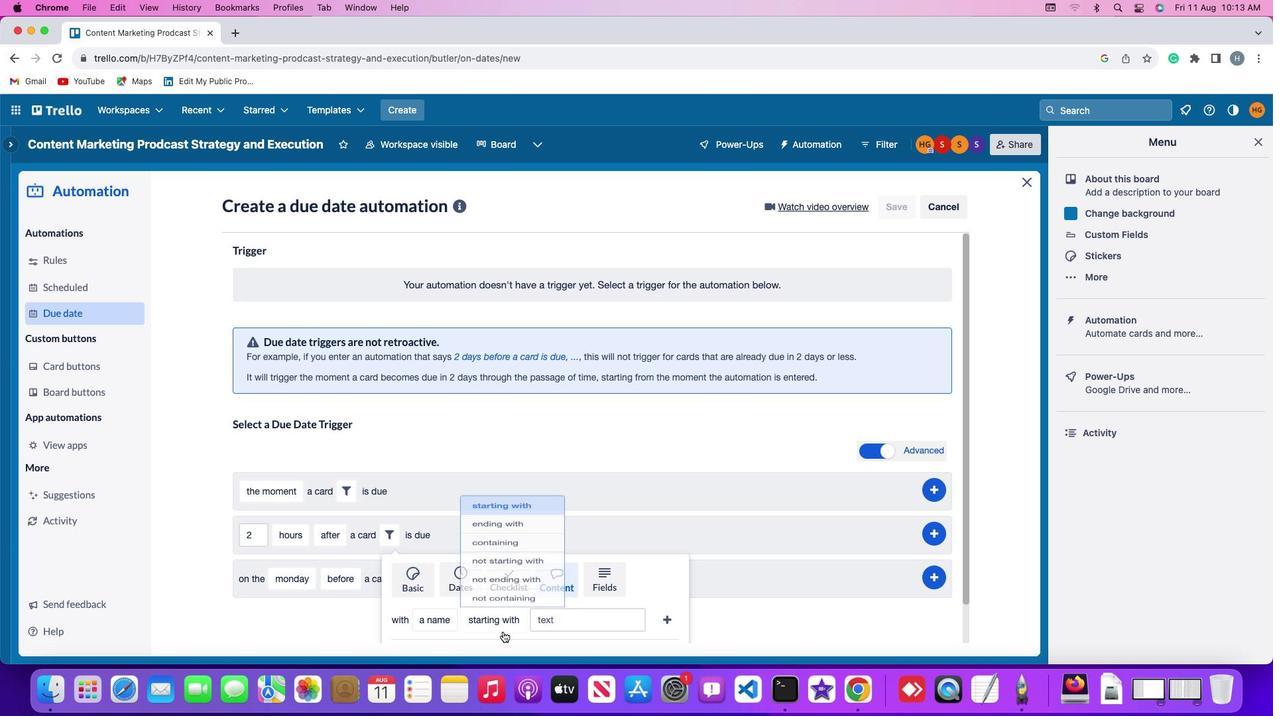 
Action: Mouse moved to (506, 568)
Screenshot: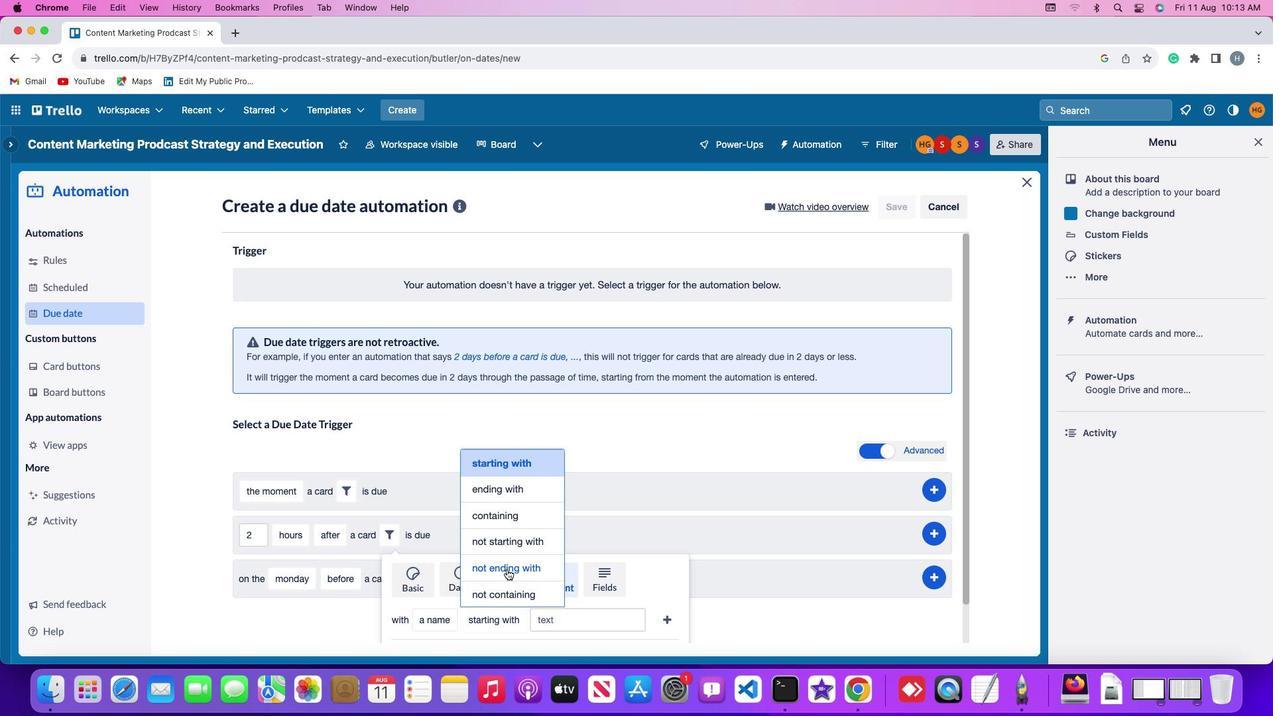 
Action: Mouse pressed left at (506, 568)
Screenshot: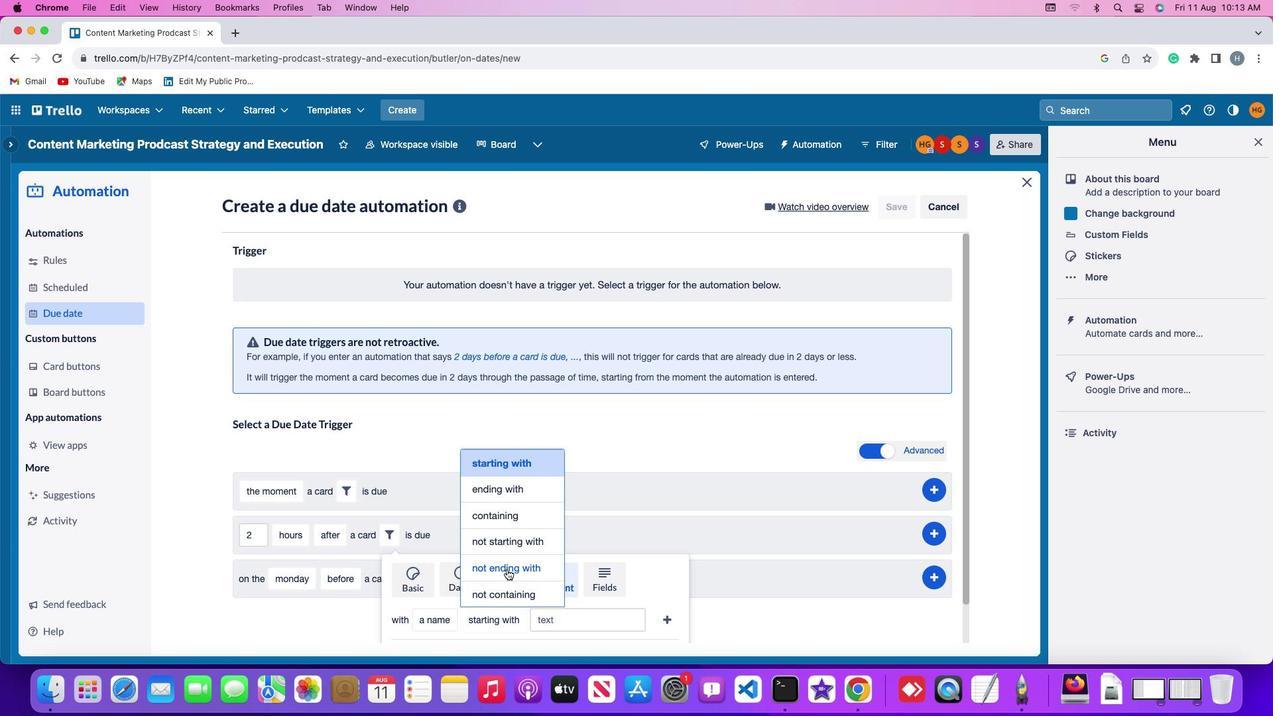 
Action: Mouse moved to (561, 621)
Screenshot: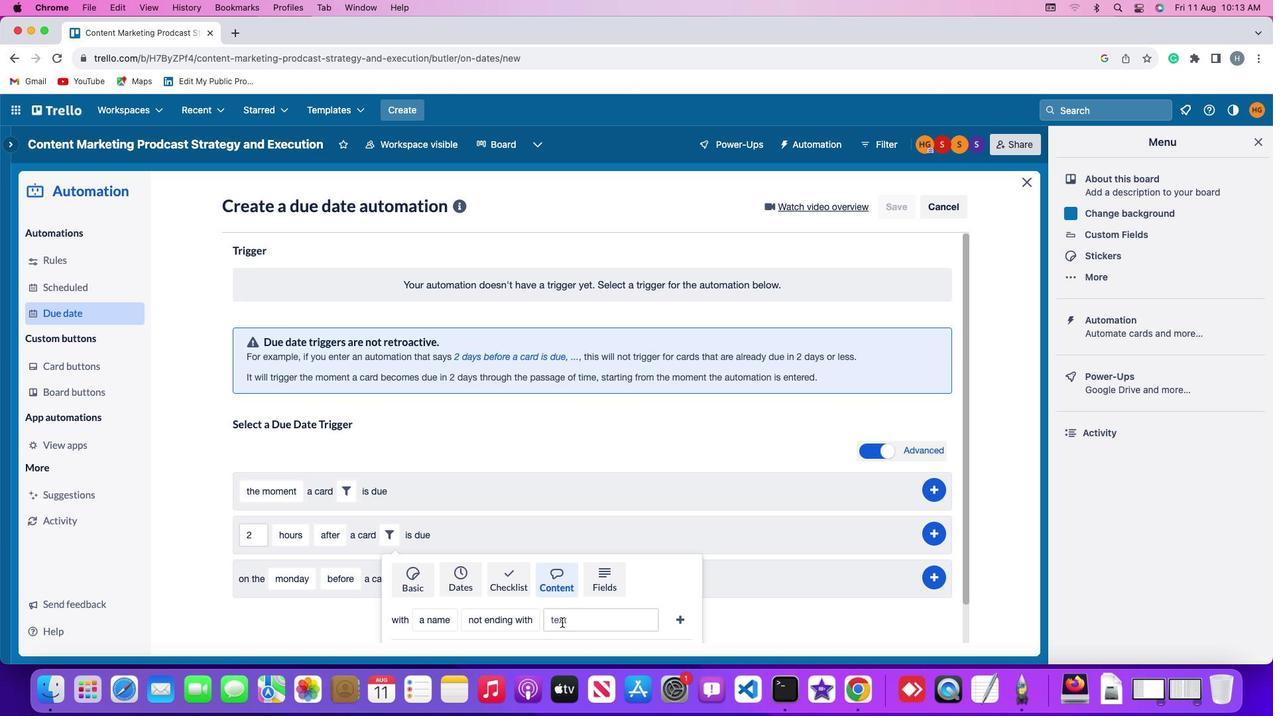 
Action: Mouse pressed left at (561, 621)
Screenshot: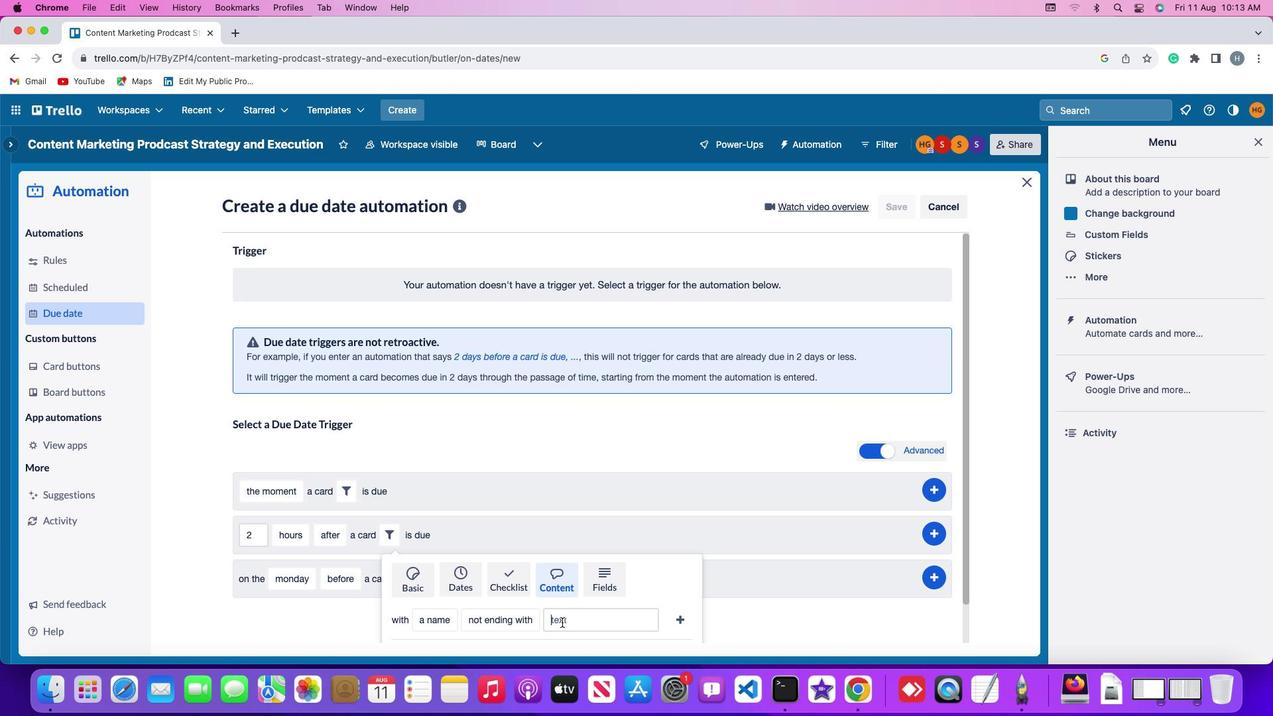 
Action: Key pressed 'r''e''s''u''m''e'
Screenshot: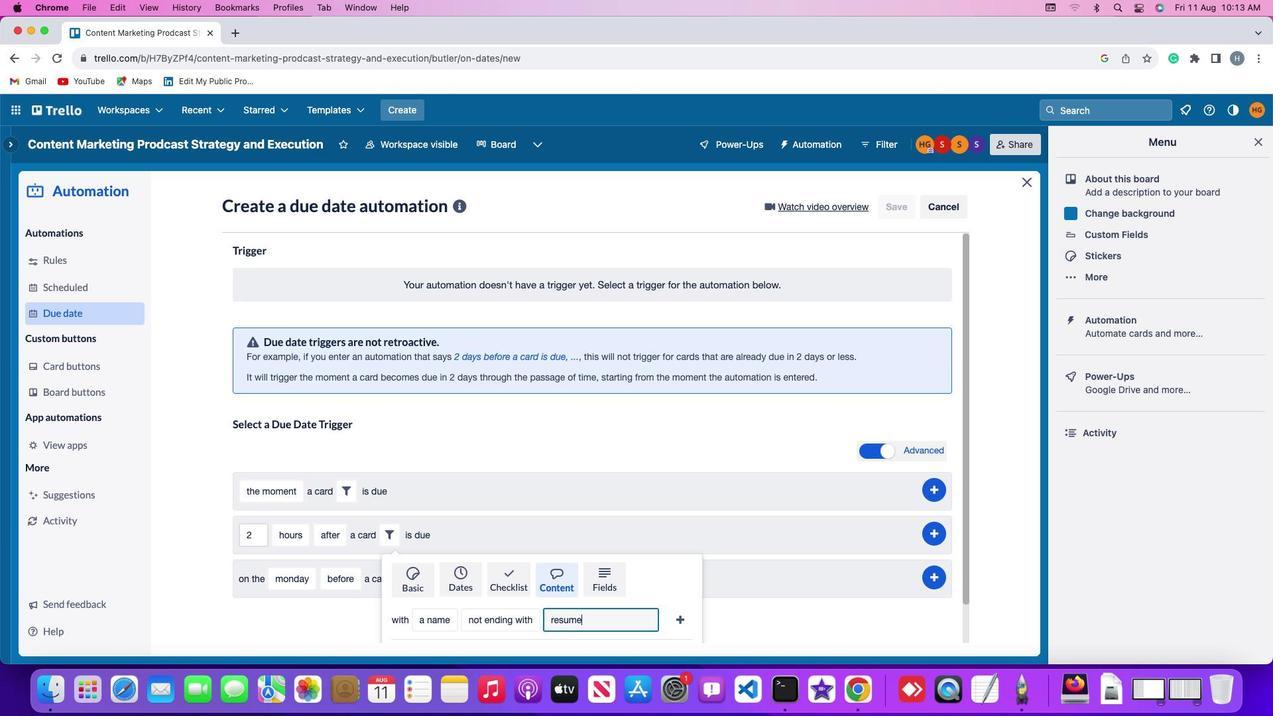 
Action: Mouse moved to (680, 616)
Screenshot: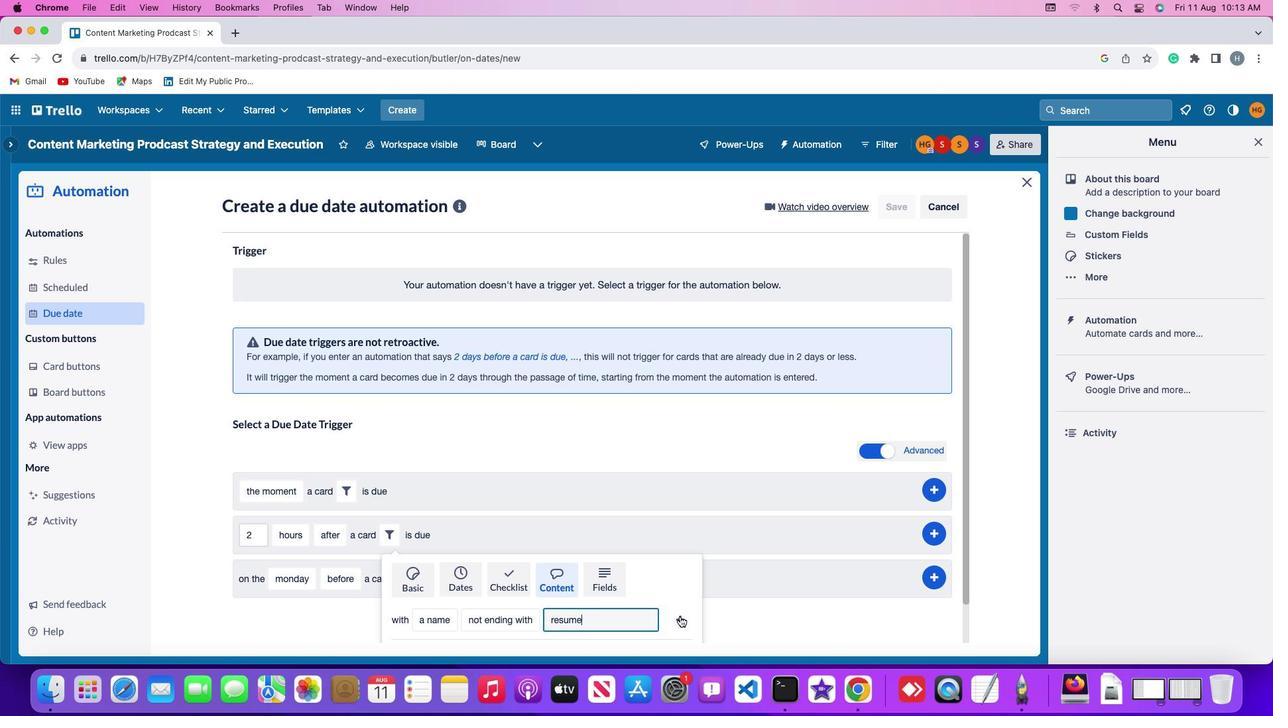 
Action: Mouse pressed left at (680, 616)
Screenshot: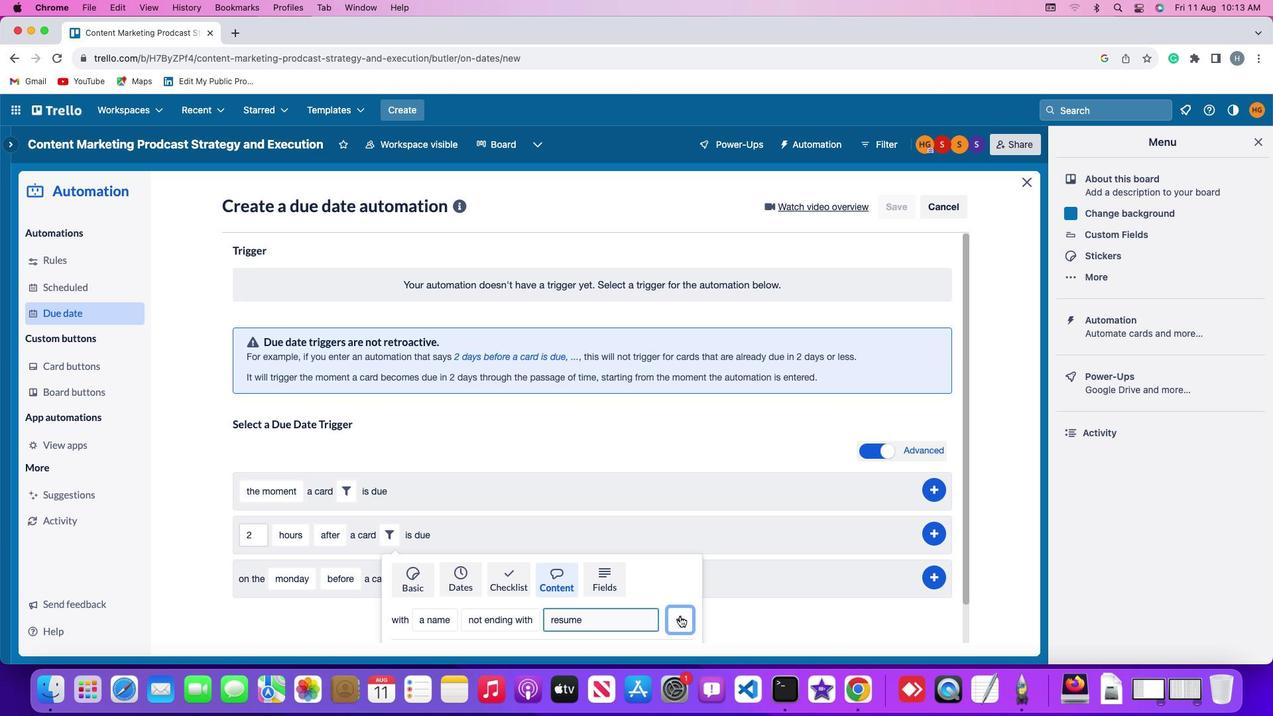
Action: Mouse moved to (940, 531)
Screenshot: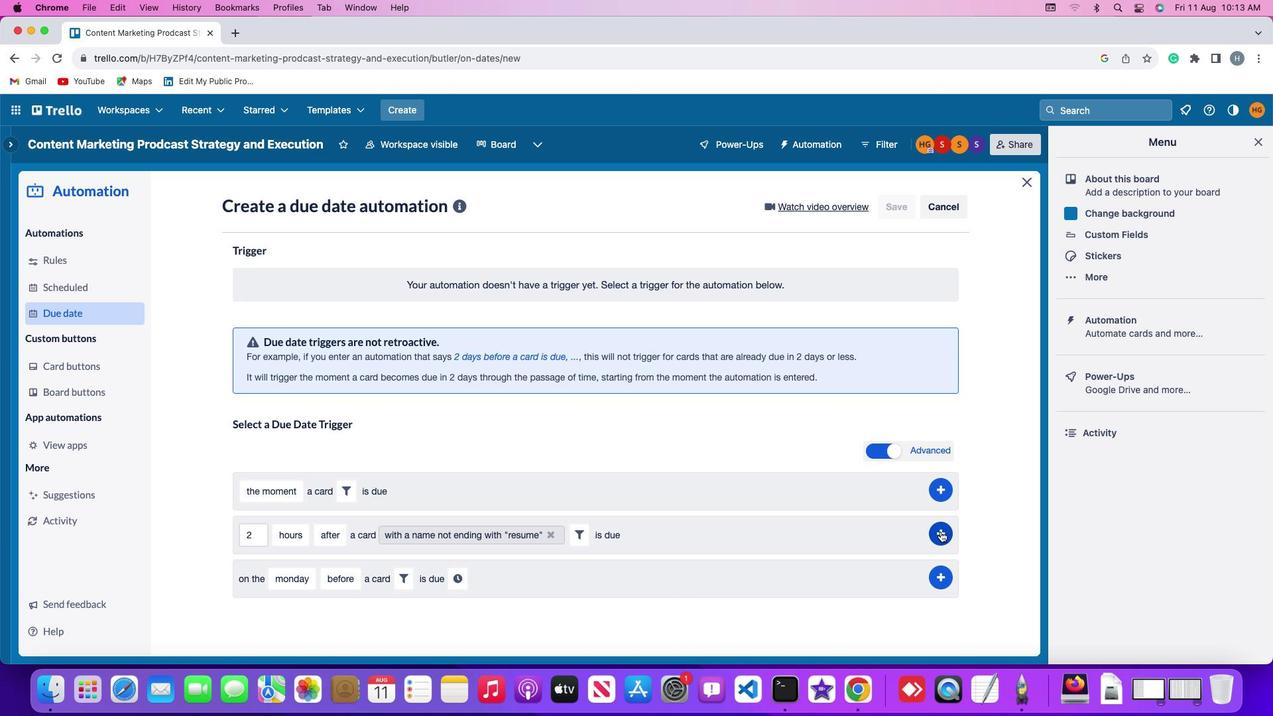 
Action: Mouse pressed left at (940, 531)
Screenshot: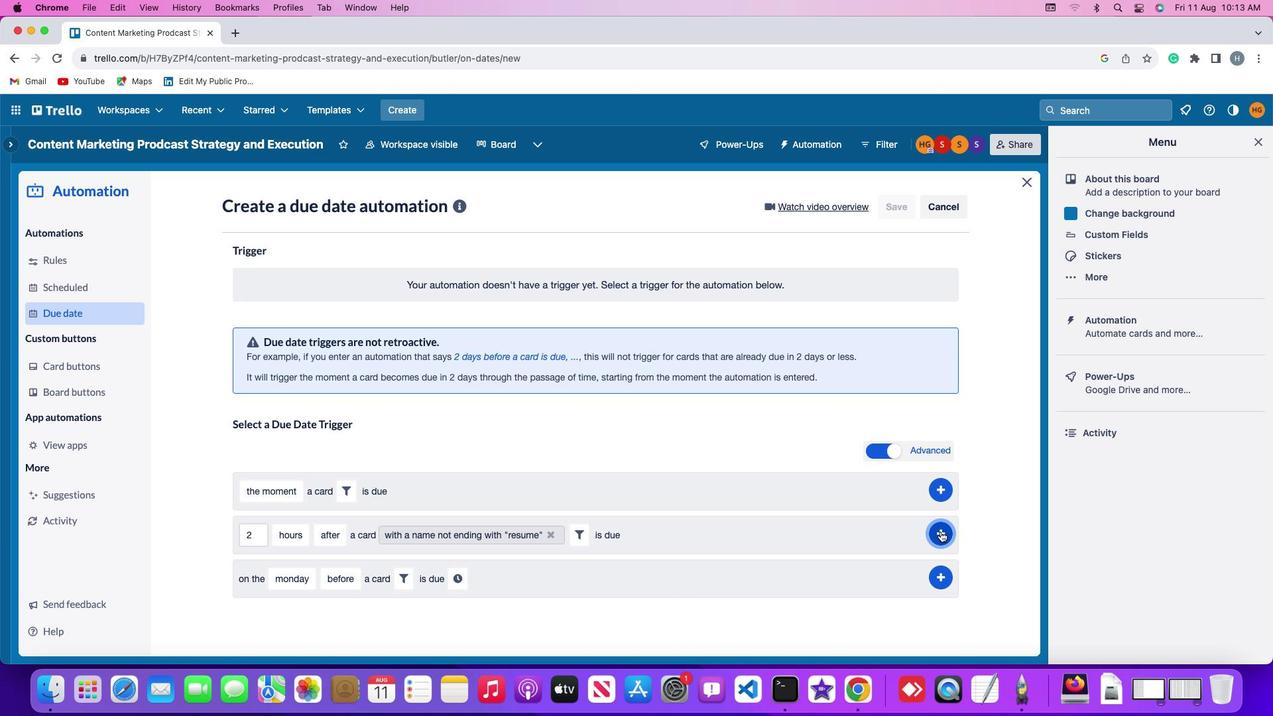 
Action: Mouse moved to (1001, 427)
Screenshot: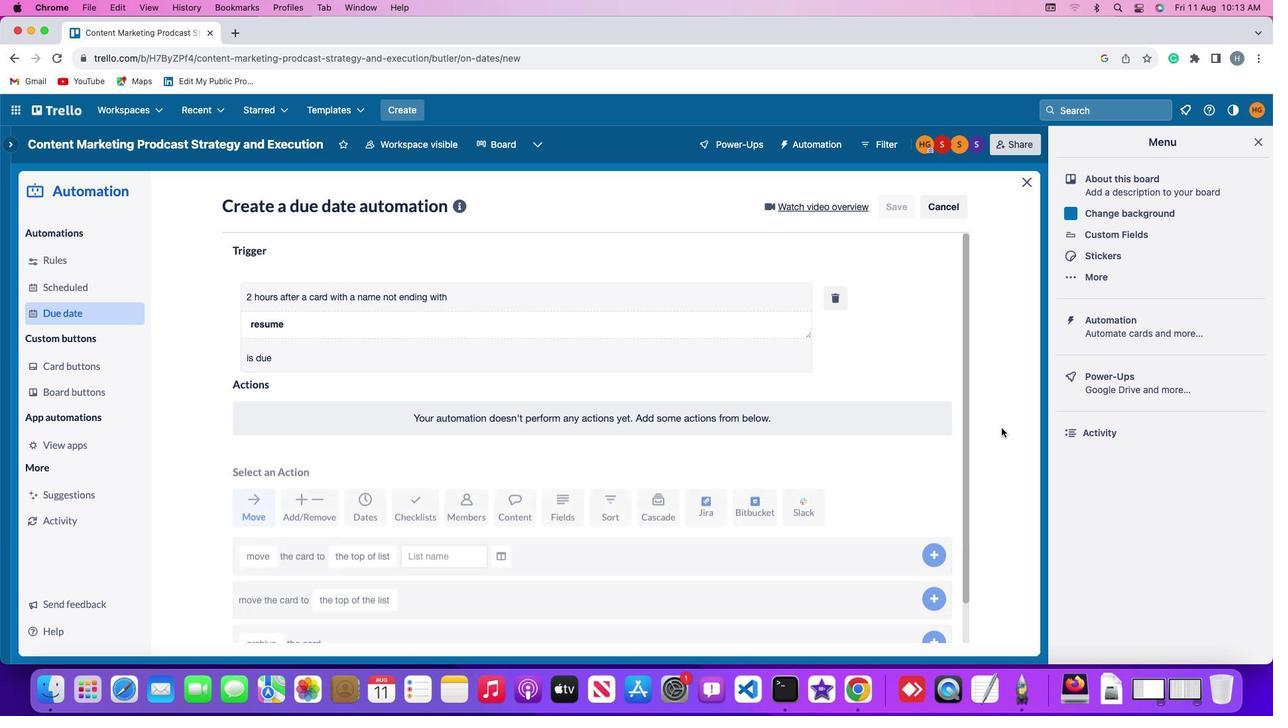 
